 Task: Create a due date automation trigger when advanced on, on the monday after a card is due add content with a description not containing resume at 11:00 AM.
Action: Mouse moved to (1132, 338)
Screenshot: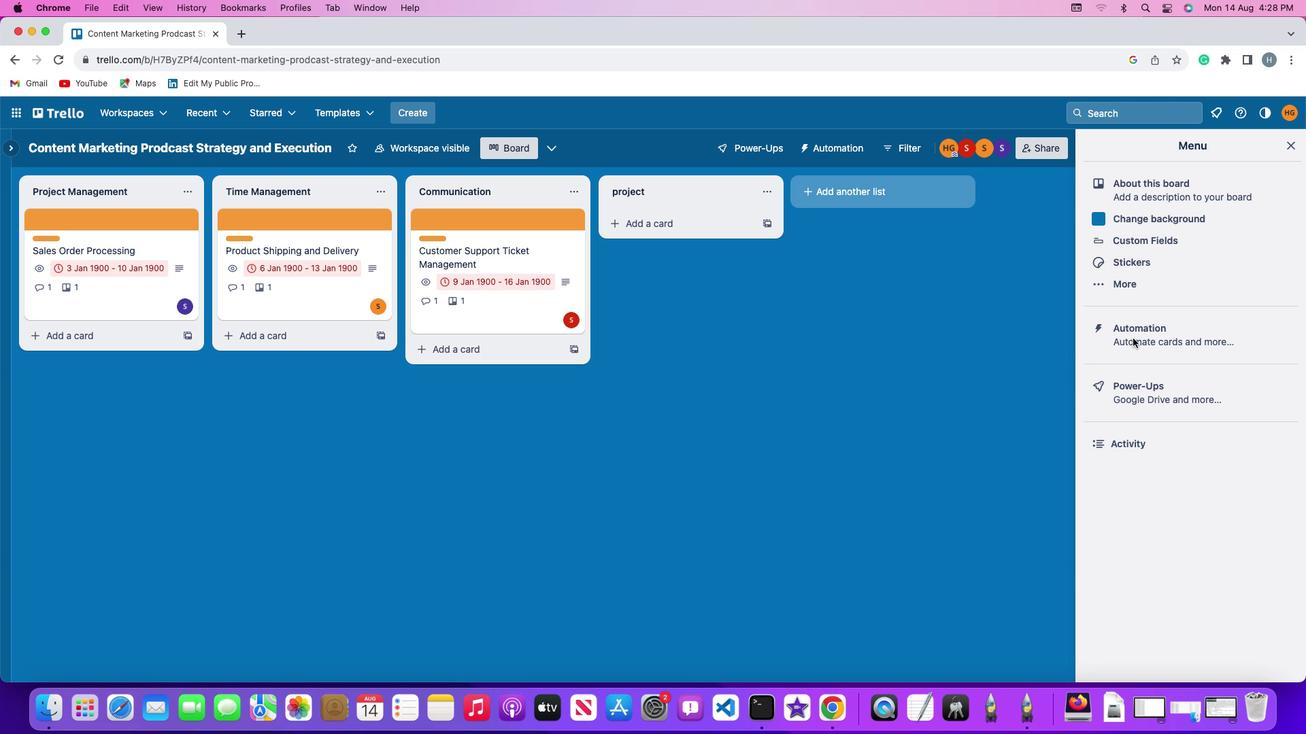 
Action: Mouse pressed left at (1132, 338)
Screenshot: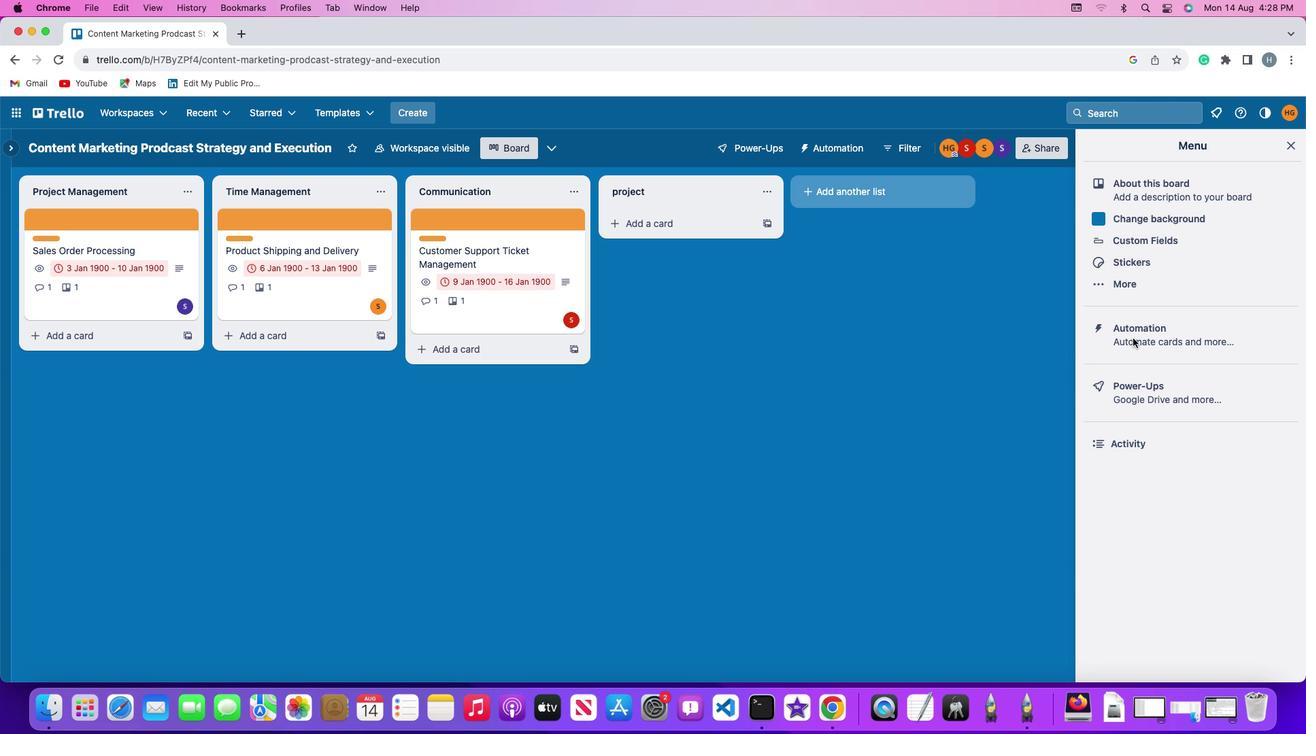 
Action: Mouse pressed left at (1132, 338)
Screenshot: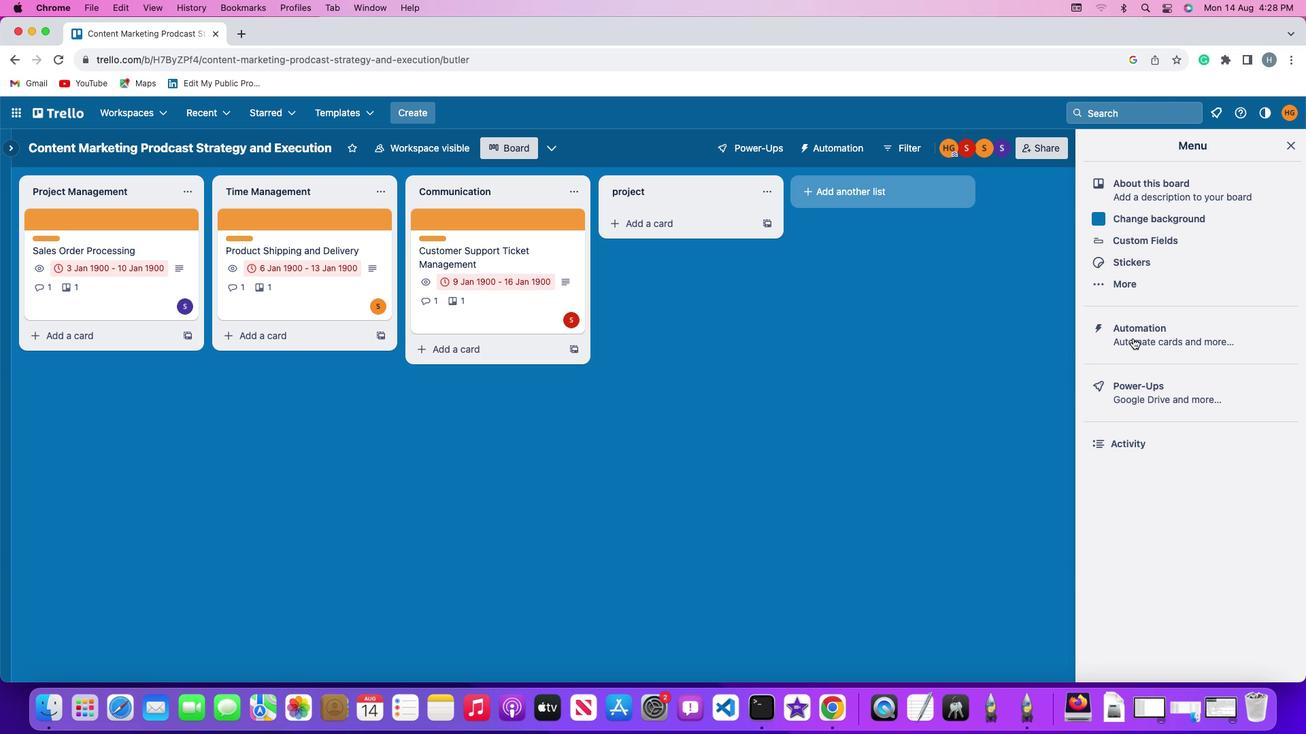 
Action: Mouse moved to (103, 320)
Screenshot: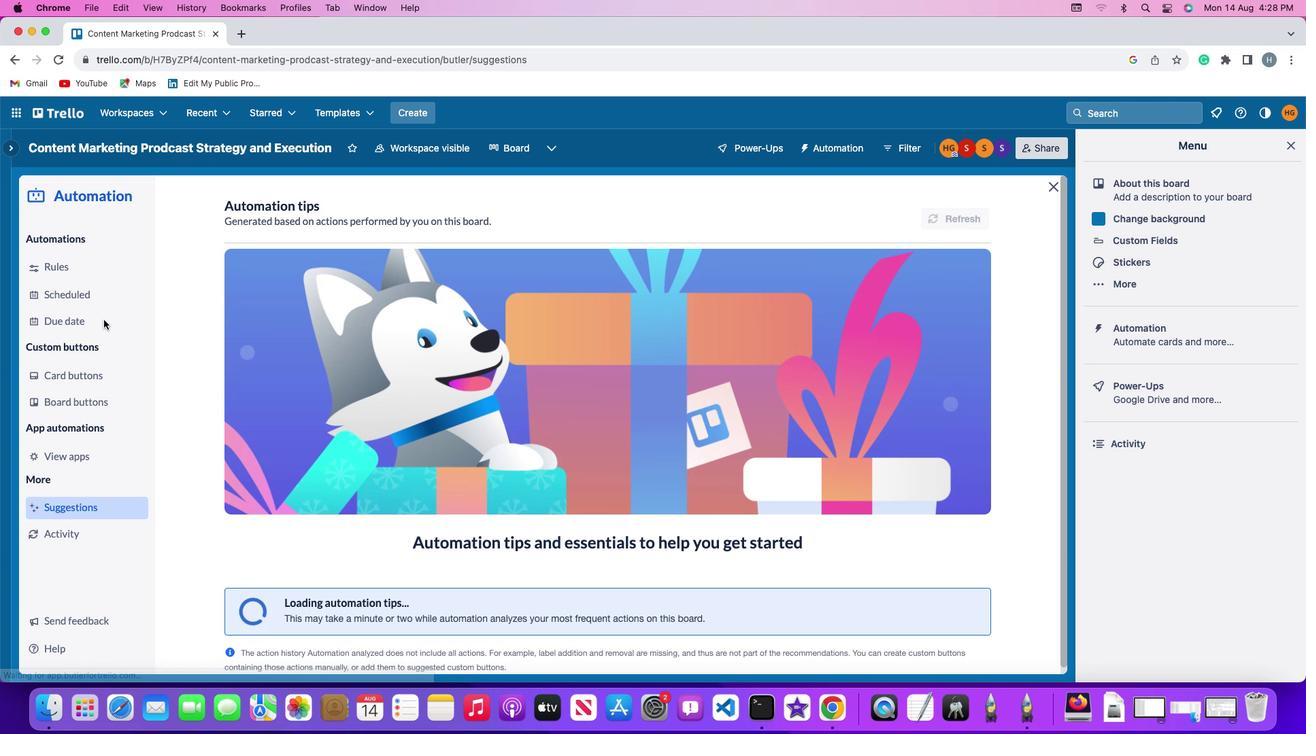 
Action: Mouse pressed left at (103, 320)
Screenshot: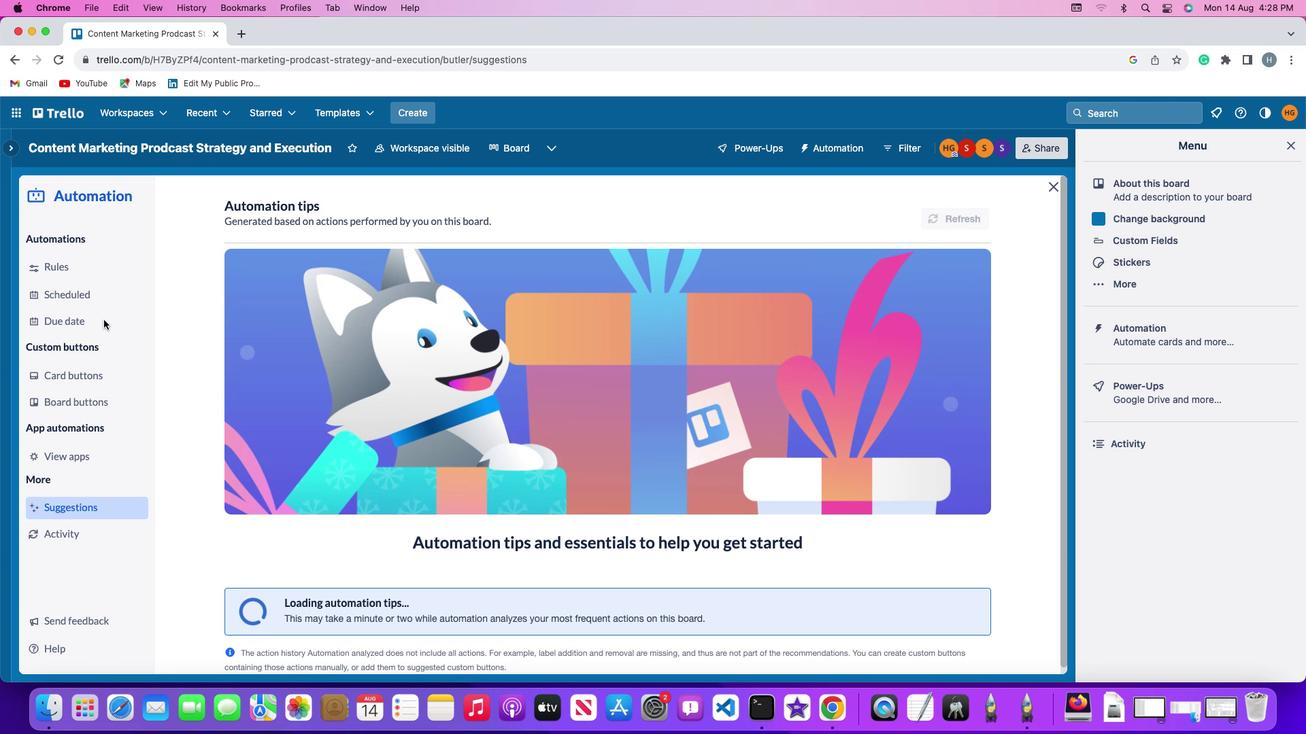 
Action: Mouse moved to (893, 208)
Screenshot: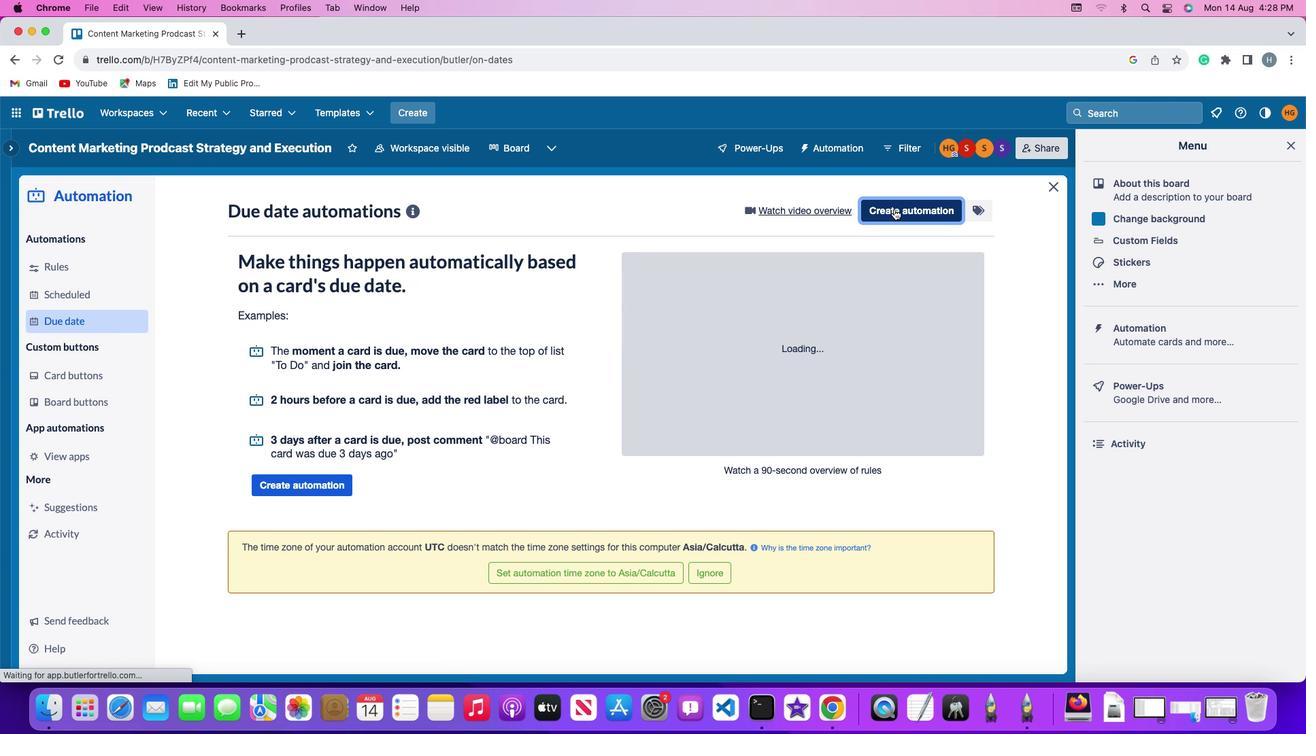 
Action: Mouse pressed left at (893, 208)
Screenshot: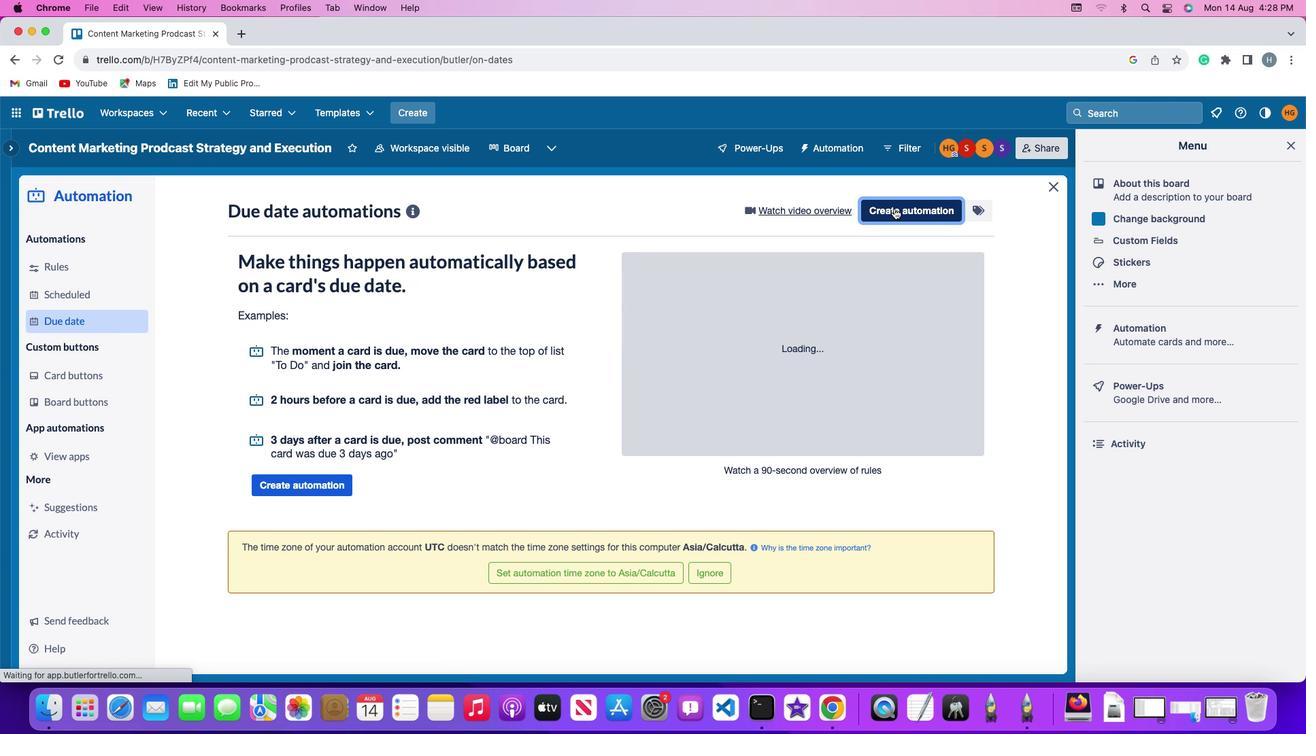 
Action: Mouse moved to (419, 345)
Screenshot: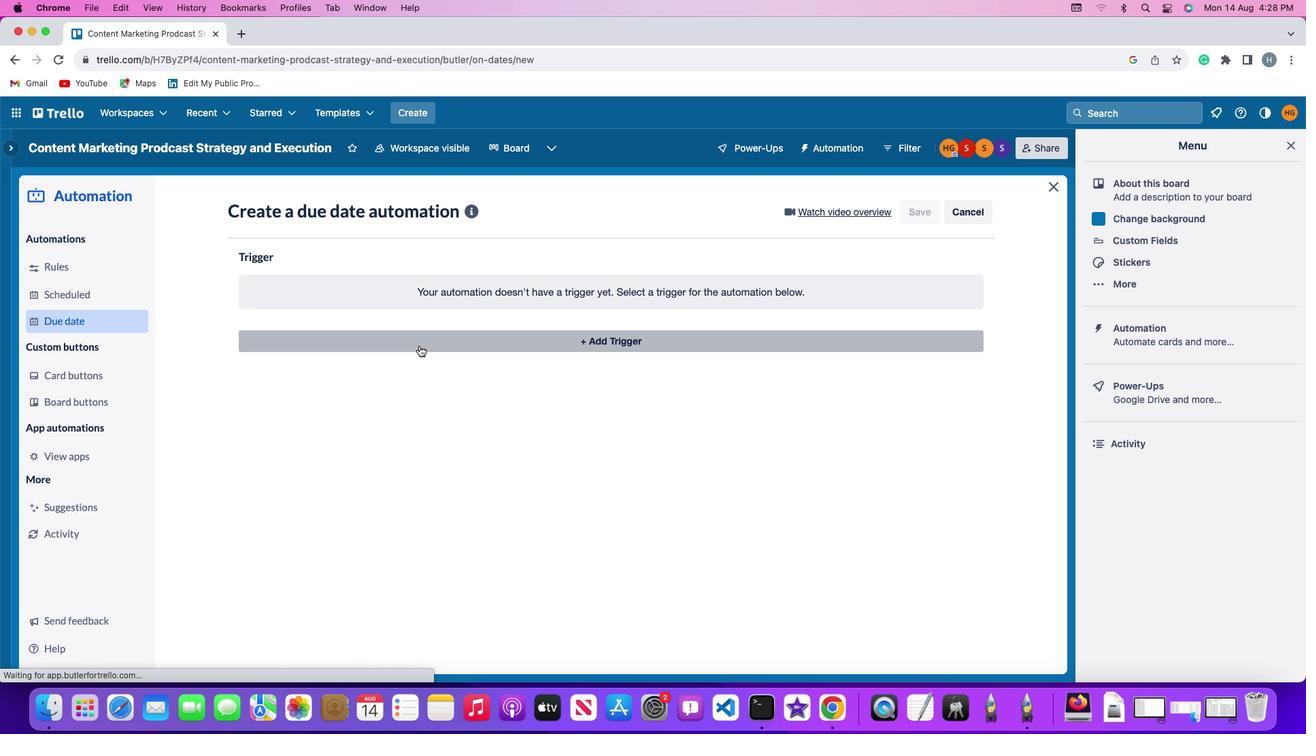
Action: Mouse pressed left at (419, 345)
Screenshot: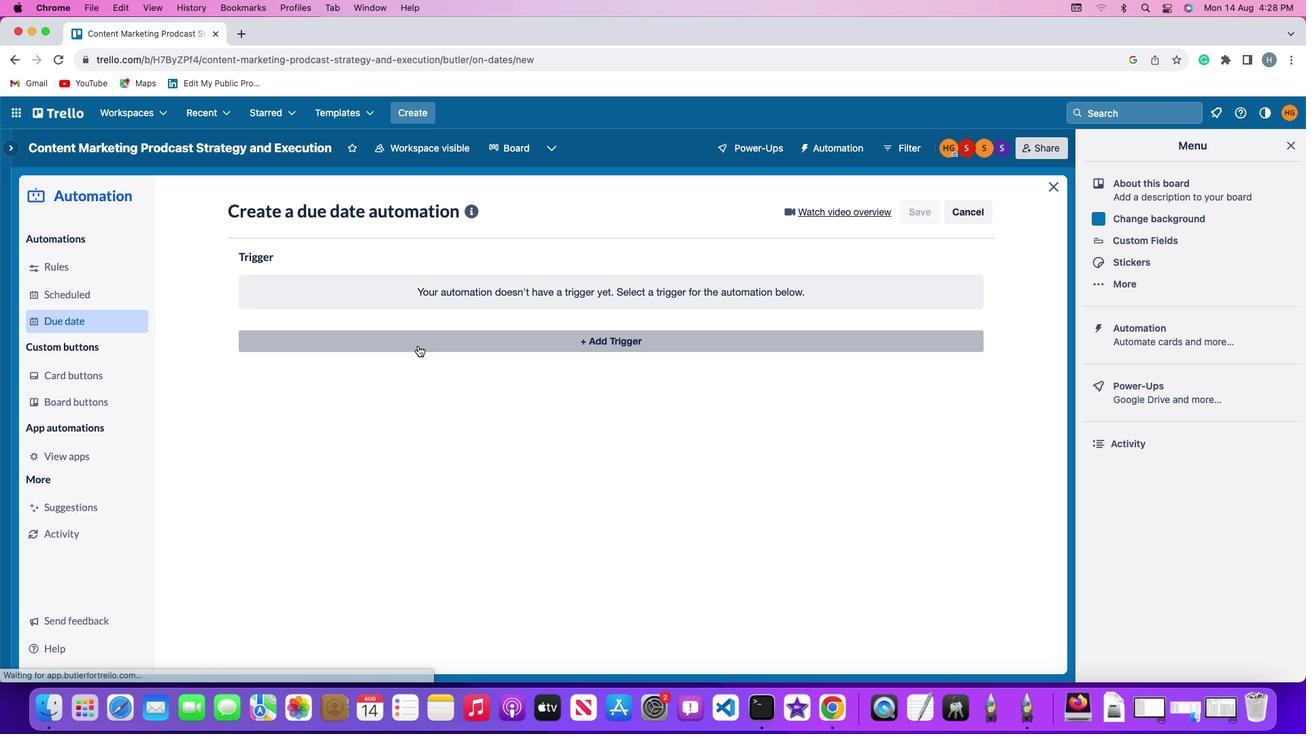 
Action: Mouse moved to (295, 603)
Screenshot: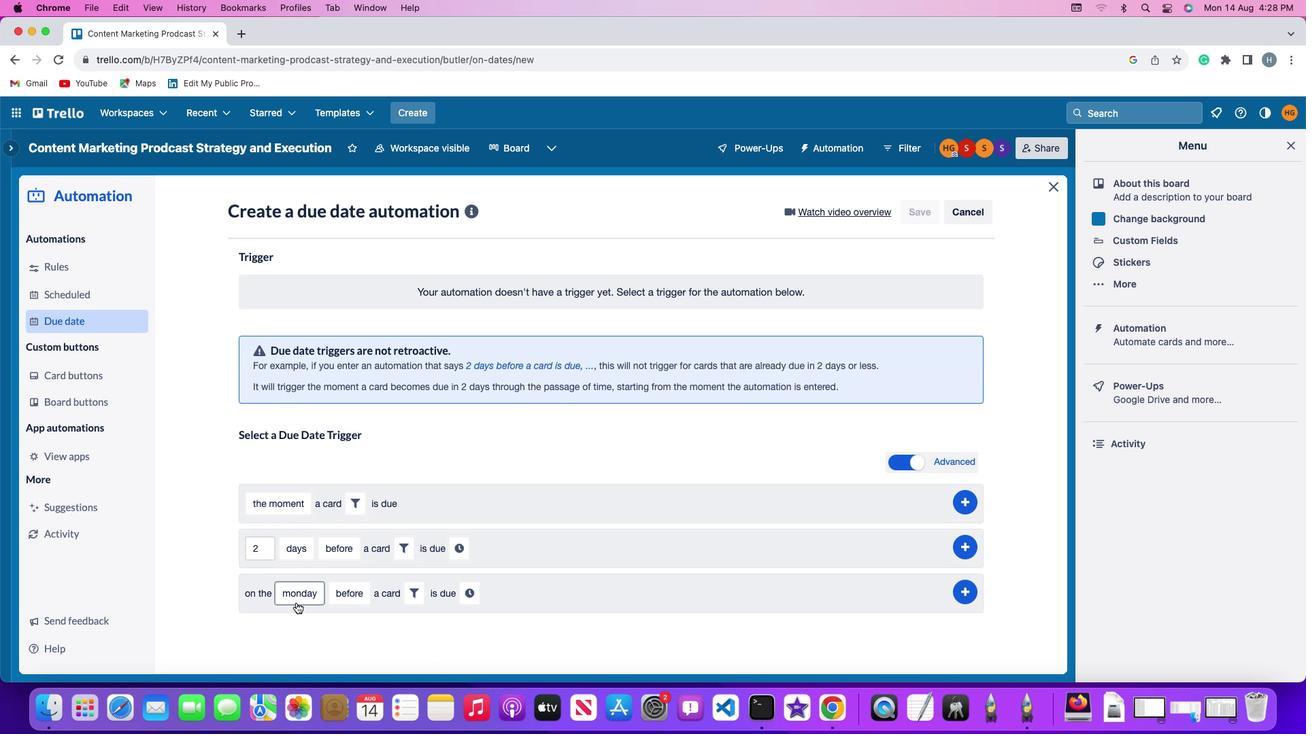 
Action: Mouse pressed left at (295, 603)
Screenshot: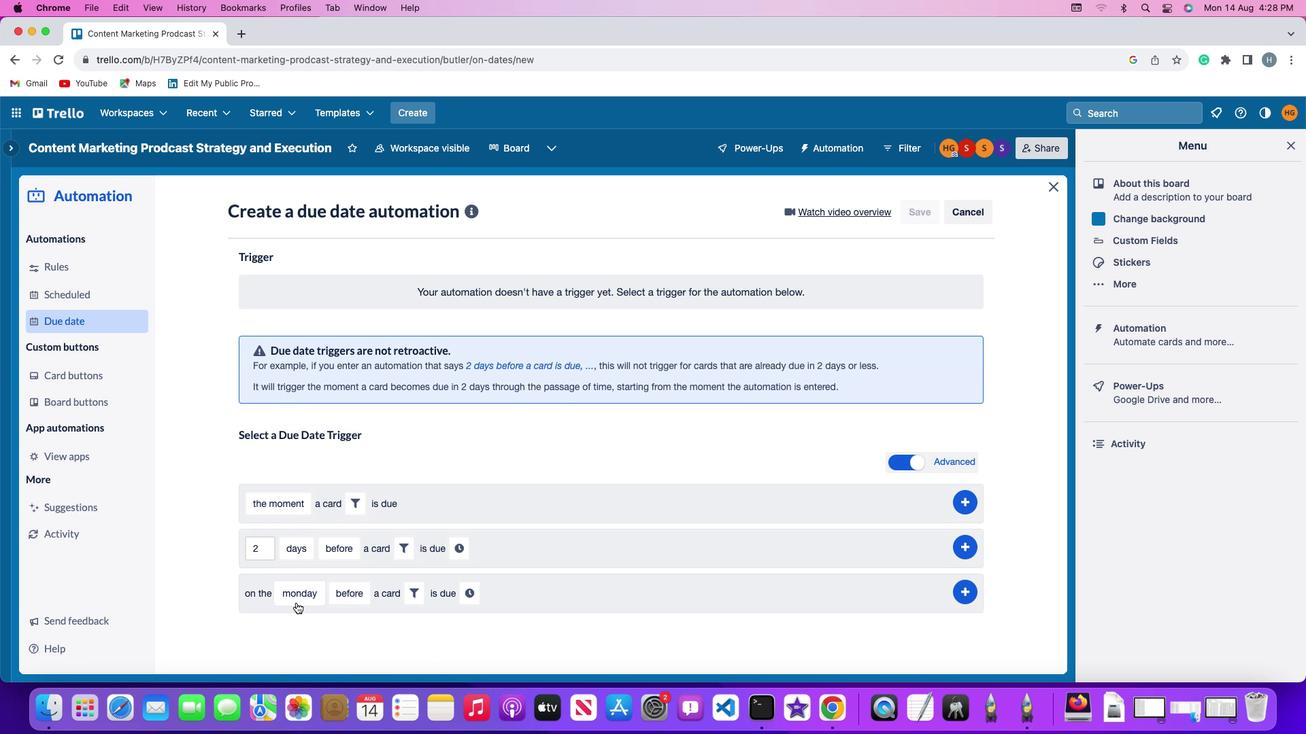 
Action: Mouse moved to (319, 404)
Screenshot: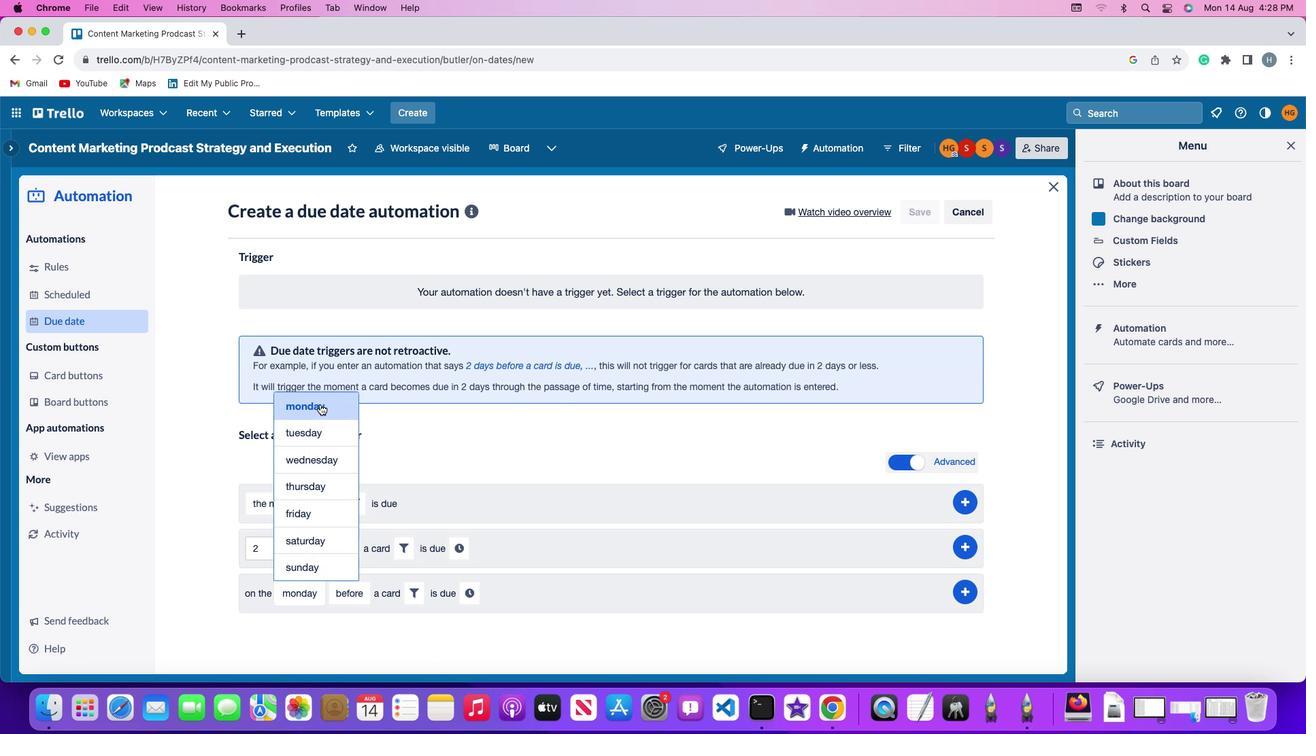 
Action: Mouse pressed left at (319, 404)
Screenshot: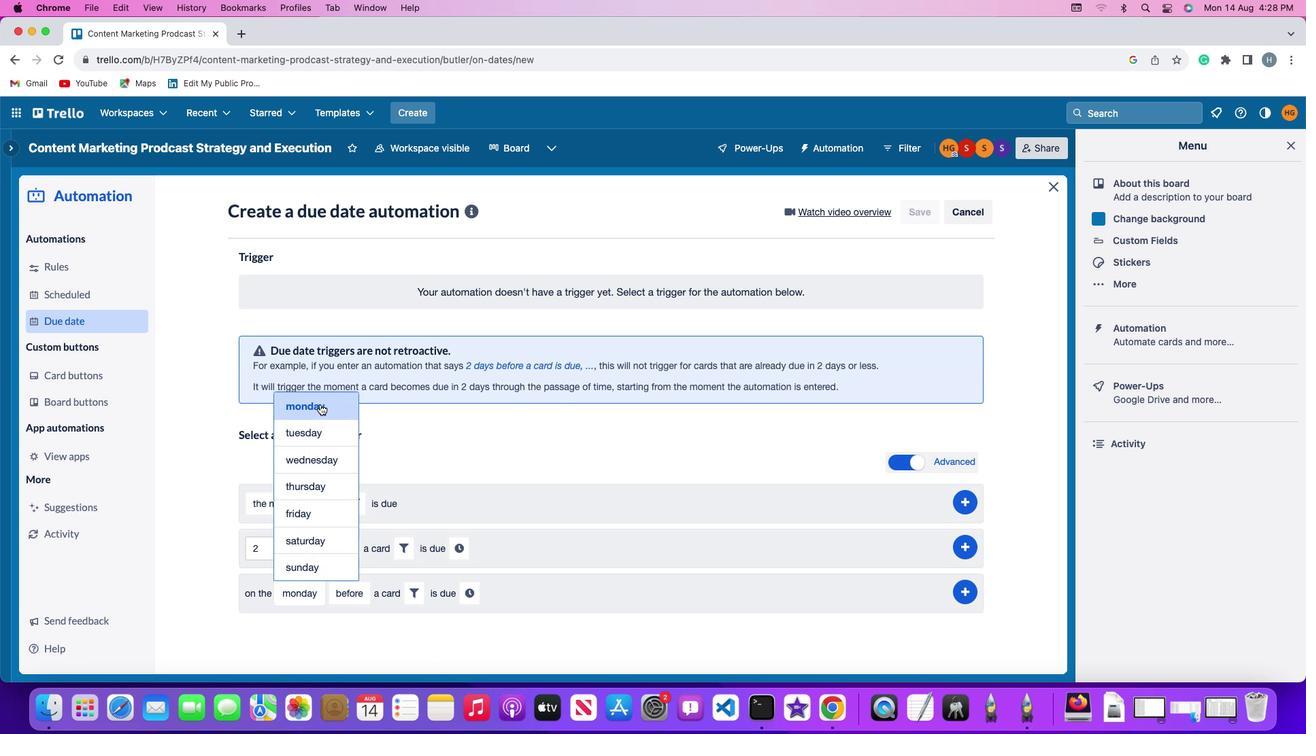 
Action: Mouse moved to (340, 586)
Screenshot: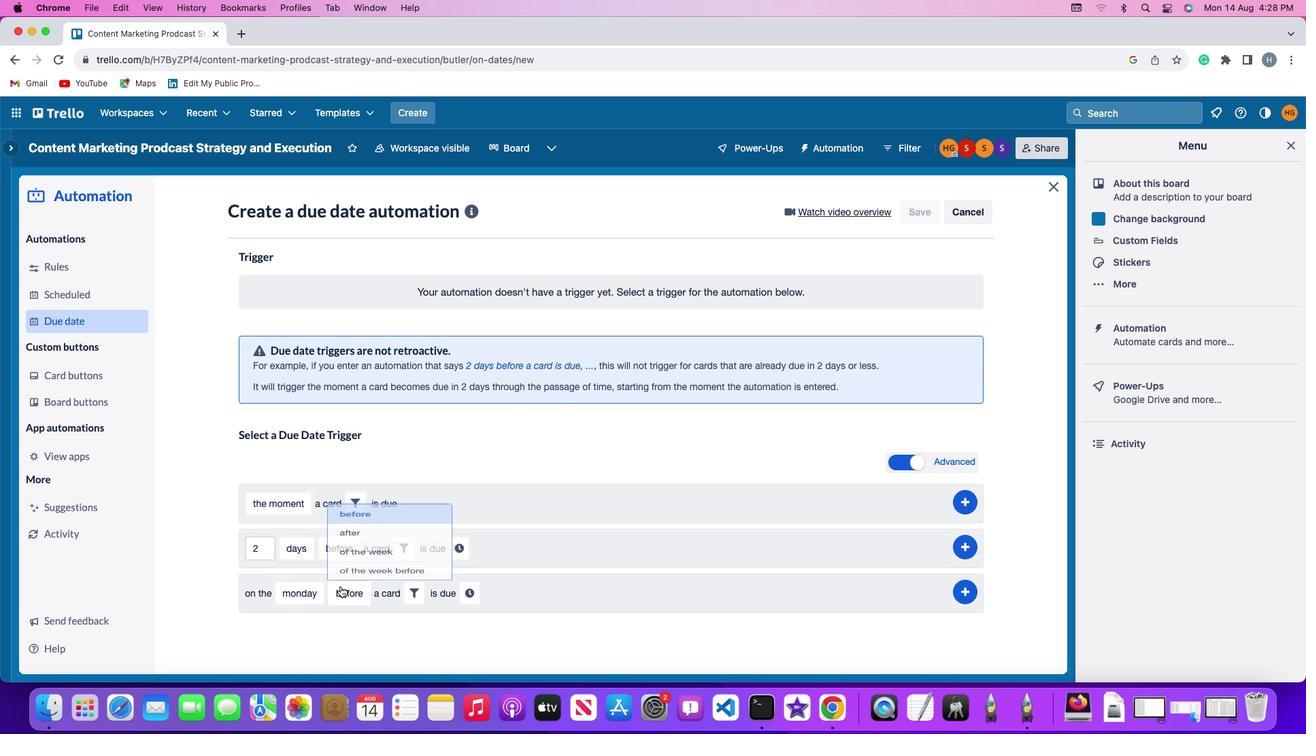 
Action: Mouse pressed left at (340, 586)
Screenshot: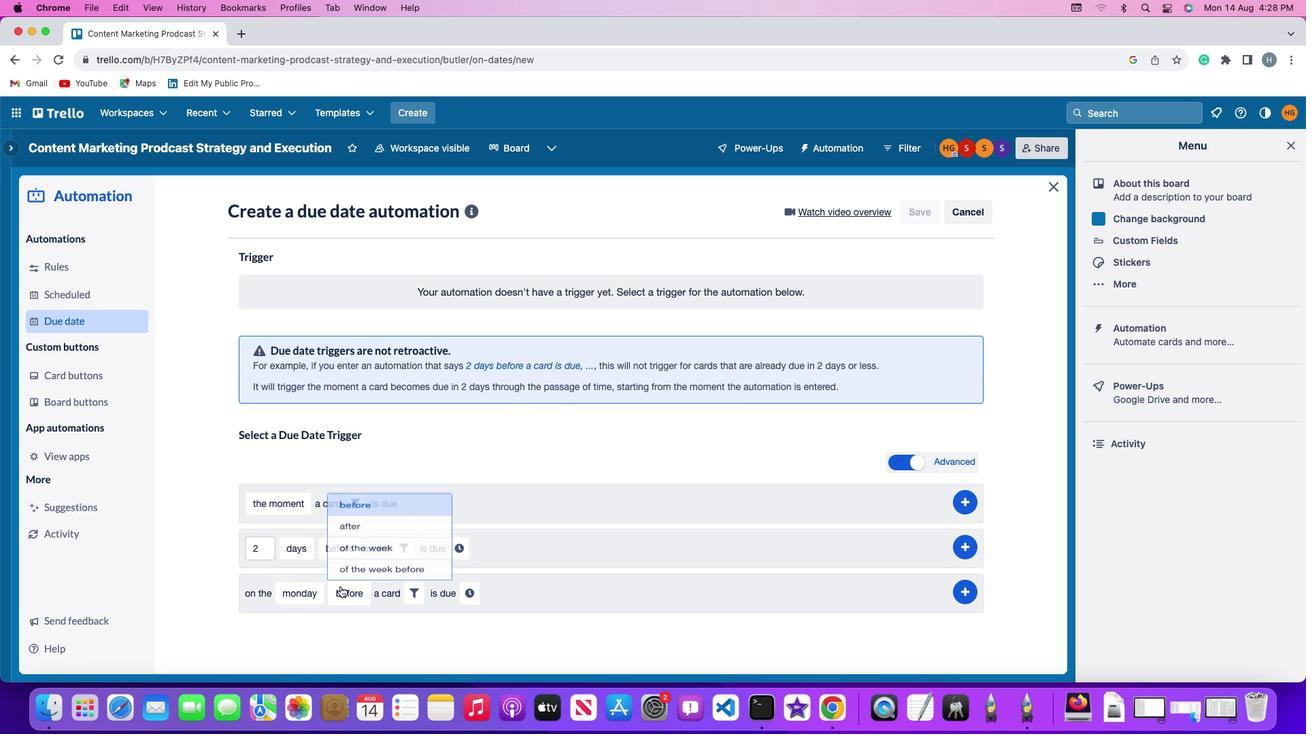 
Action: Mouse moved to (365, 513)
Screenshot: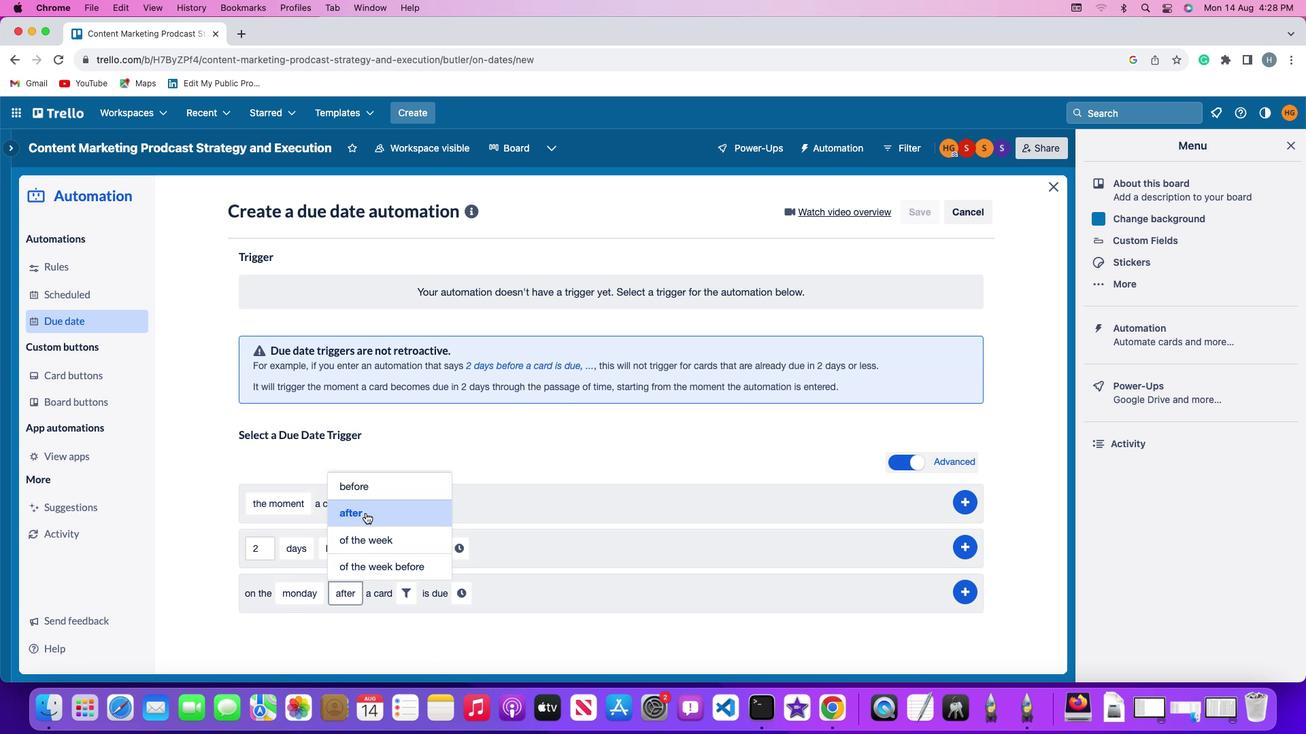 
Action: Mouse pressed left at (365, 513)
Screenshot: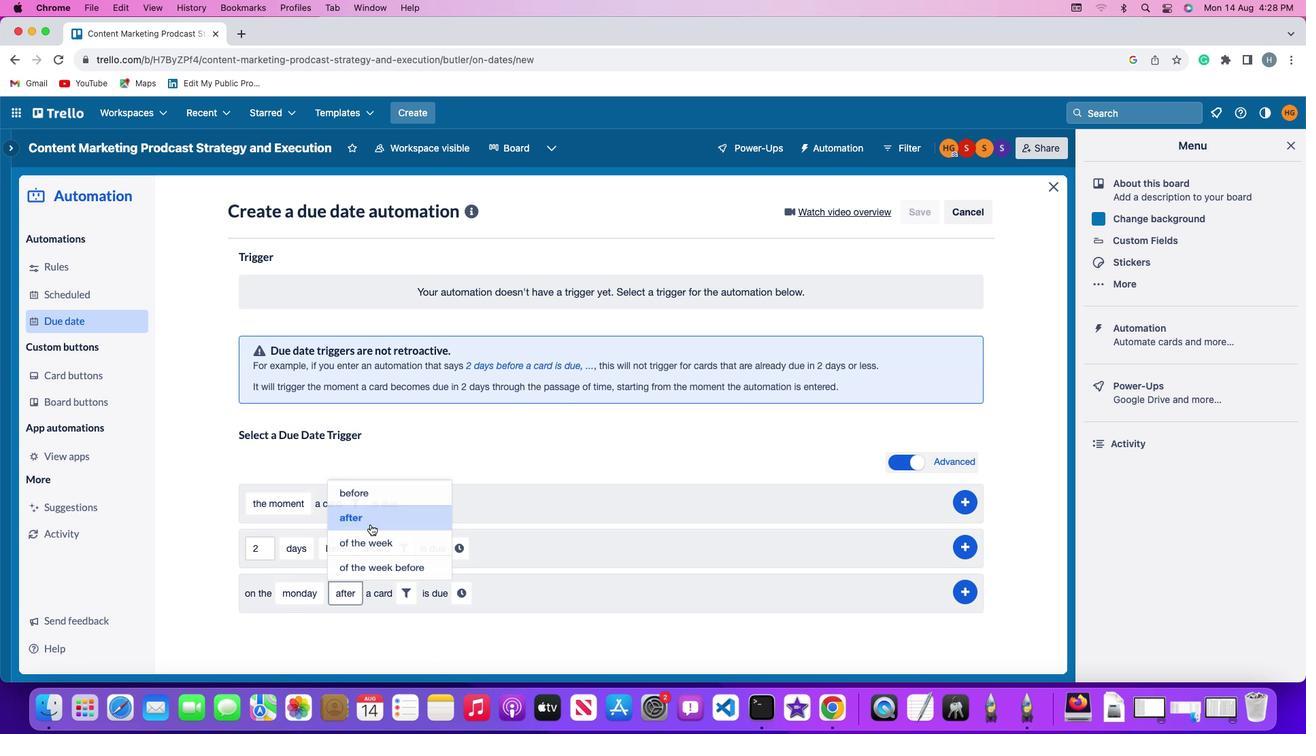 
Action: Mouse moved to (412, 589)
Screenshot: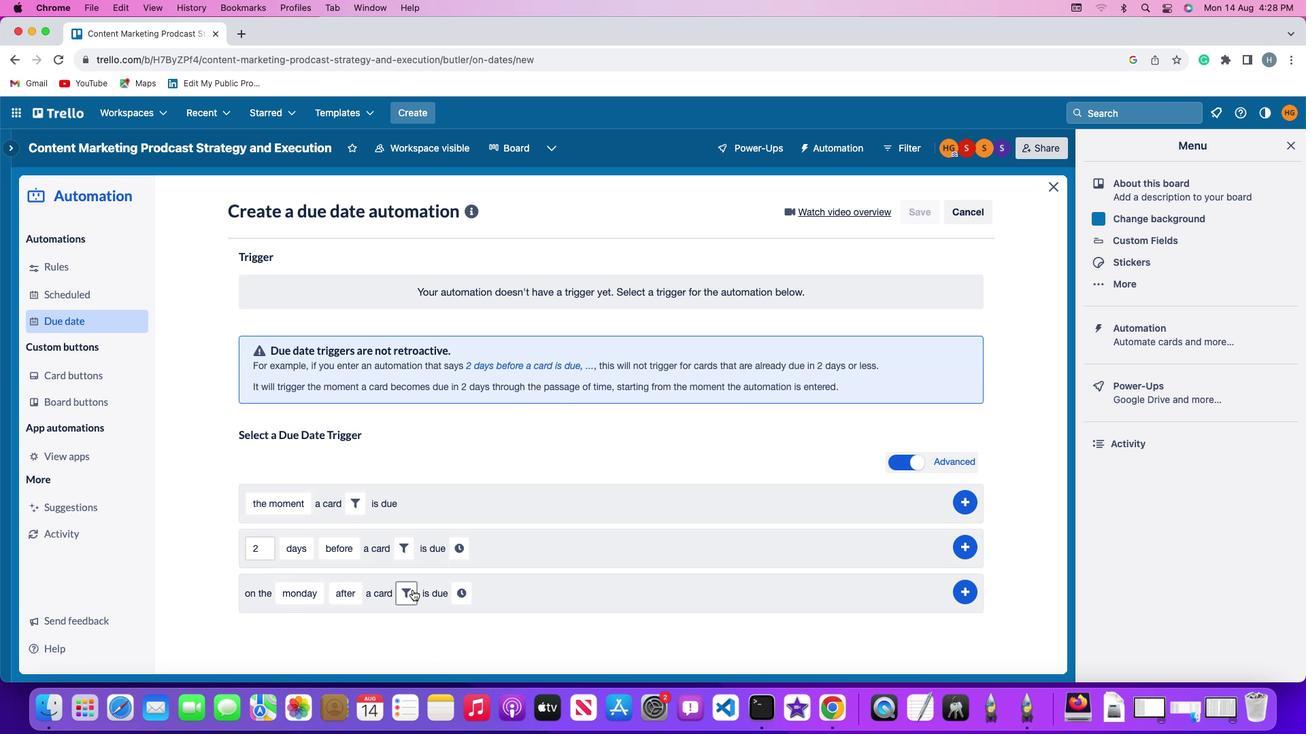 
Action: Mouse pressed left at (412, 589)
Screenshot: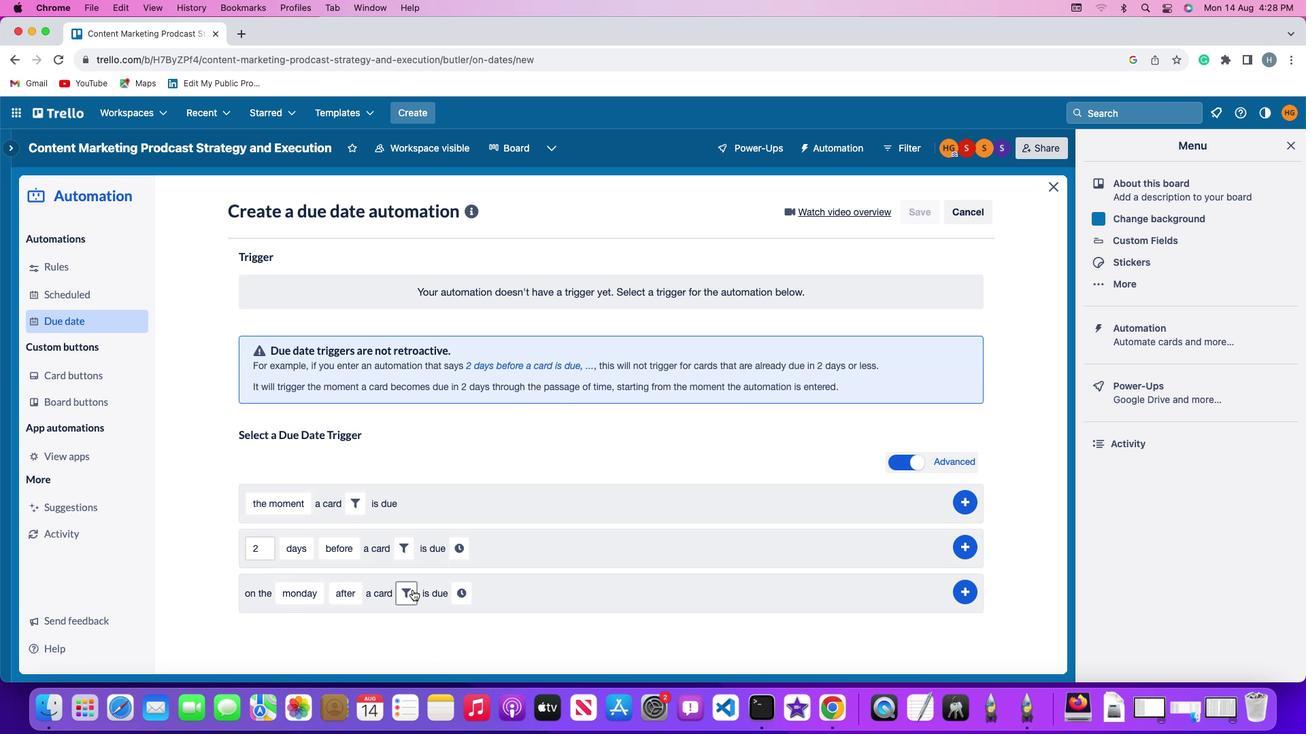 
Action: Mouse moved to (585, 638)
Screenshot: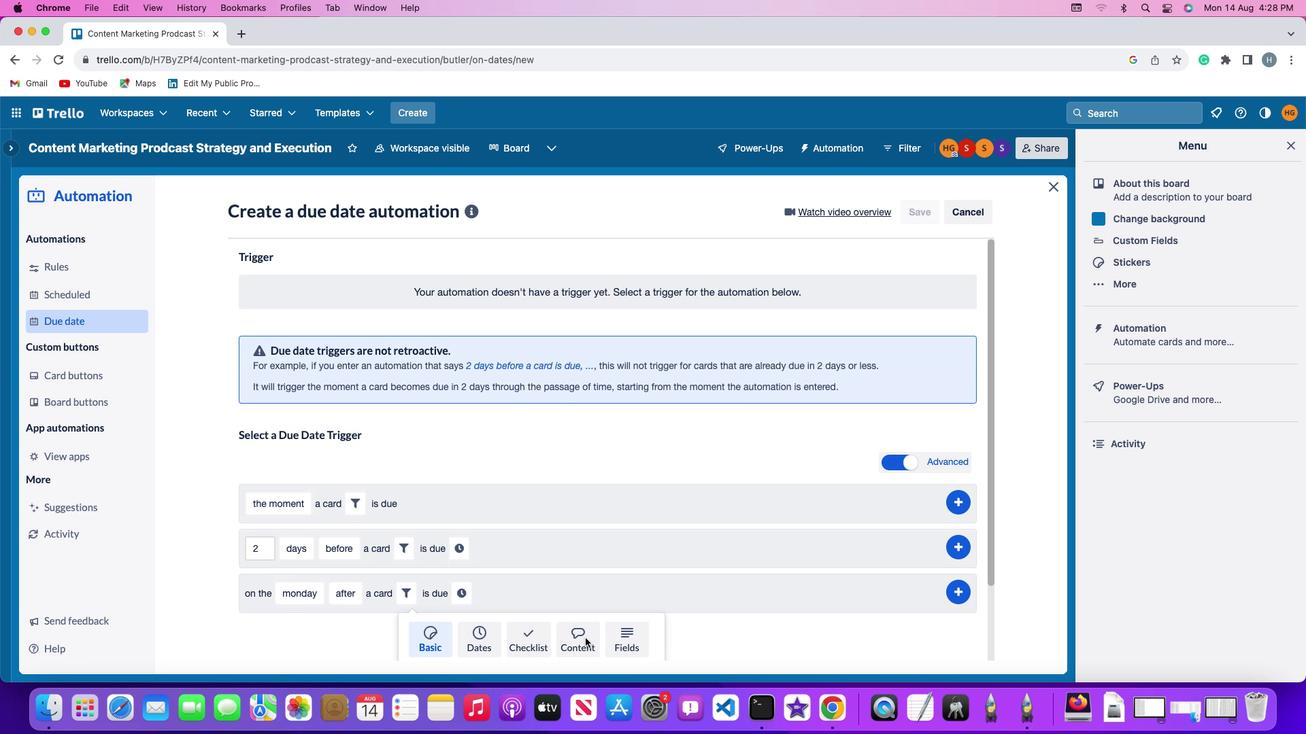 
Action: Mouse pressed left at (585, 638)
Screenshot: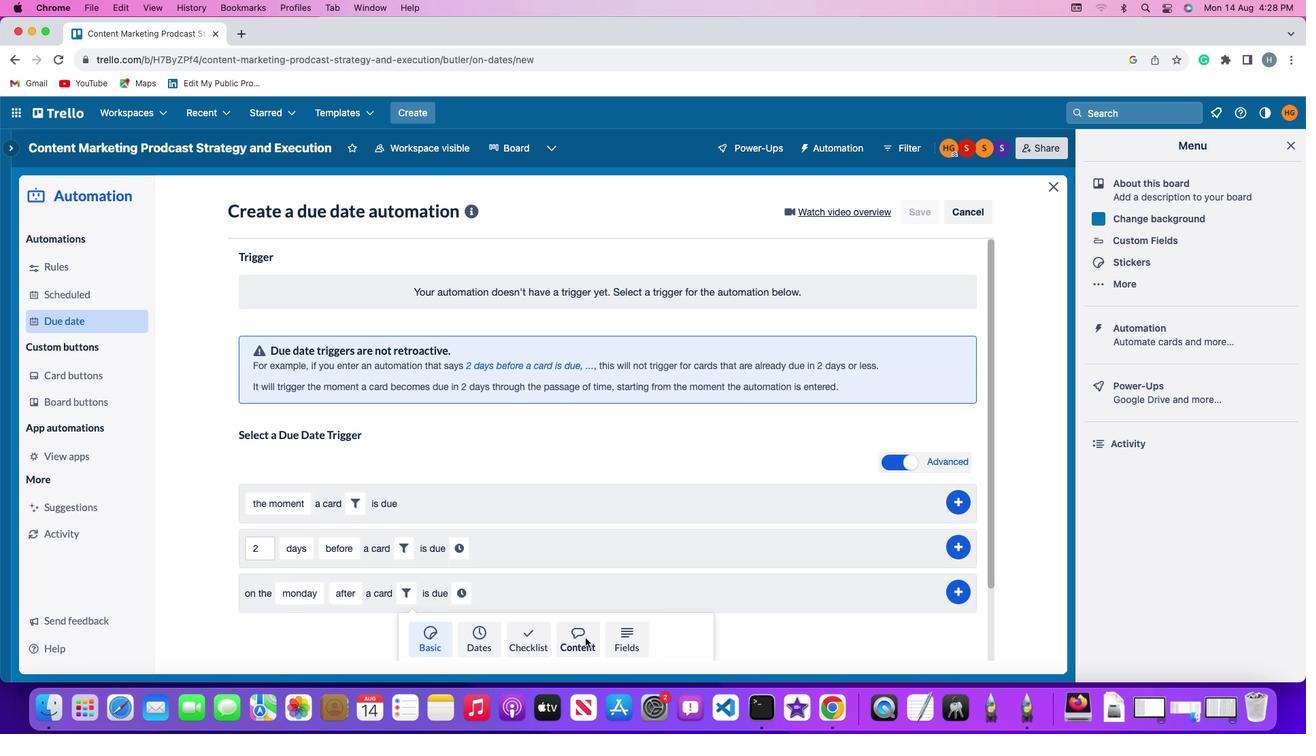 
Action: Mouse moved to (365, 644)
Screenshot: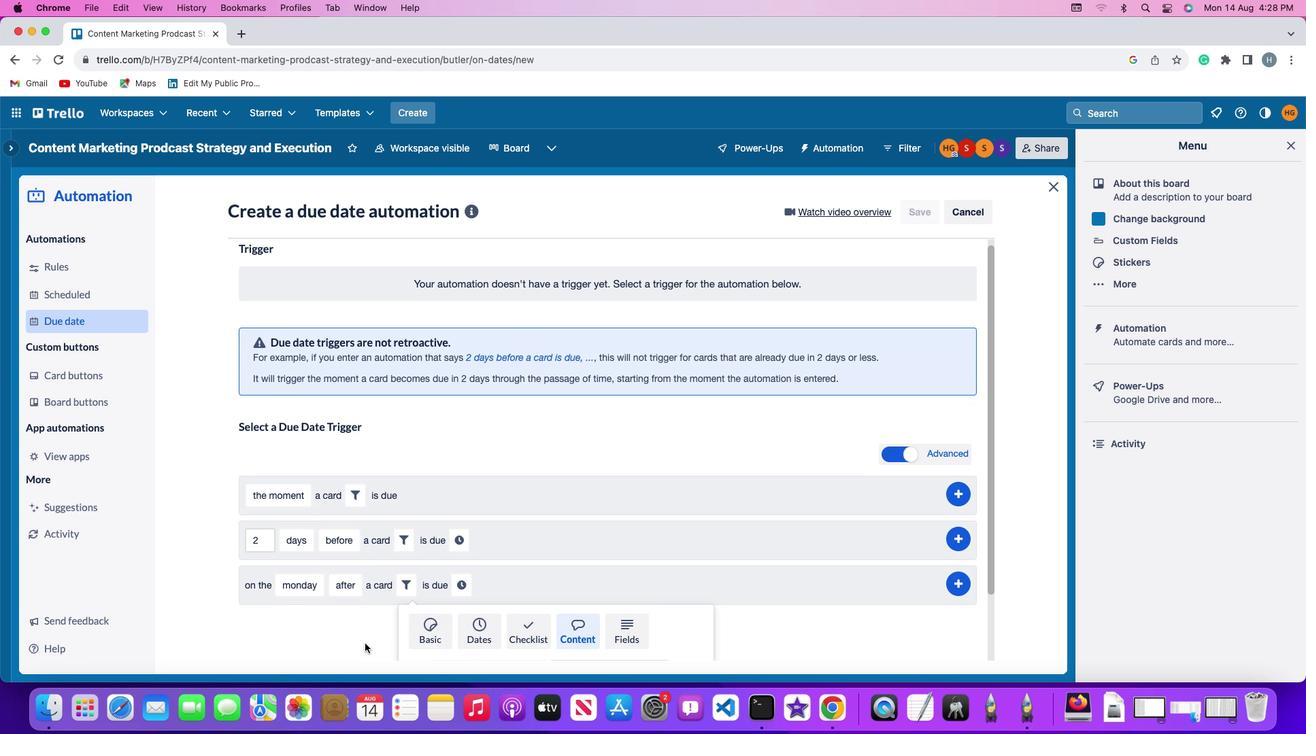 
Action: Mouse scrolled (365, 644) with delta (0, 0)
Screenshot: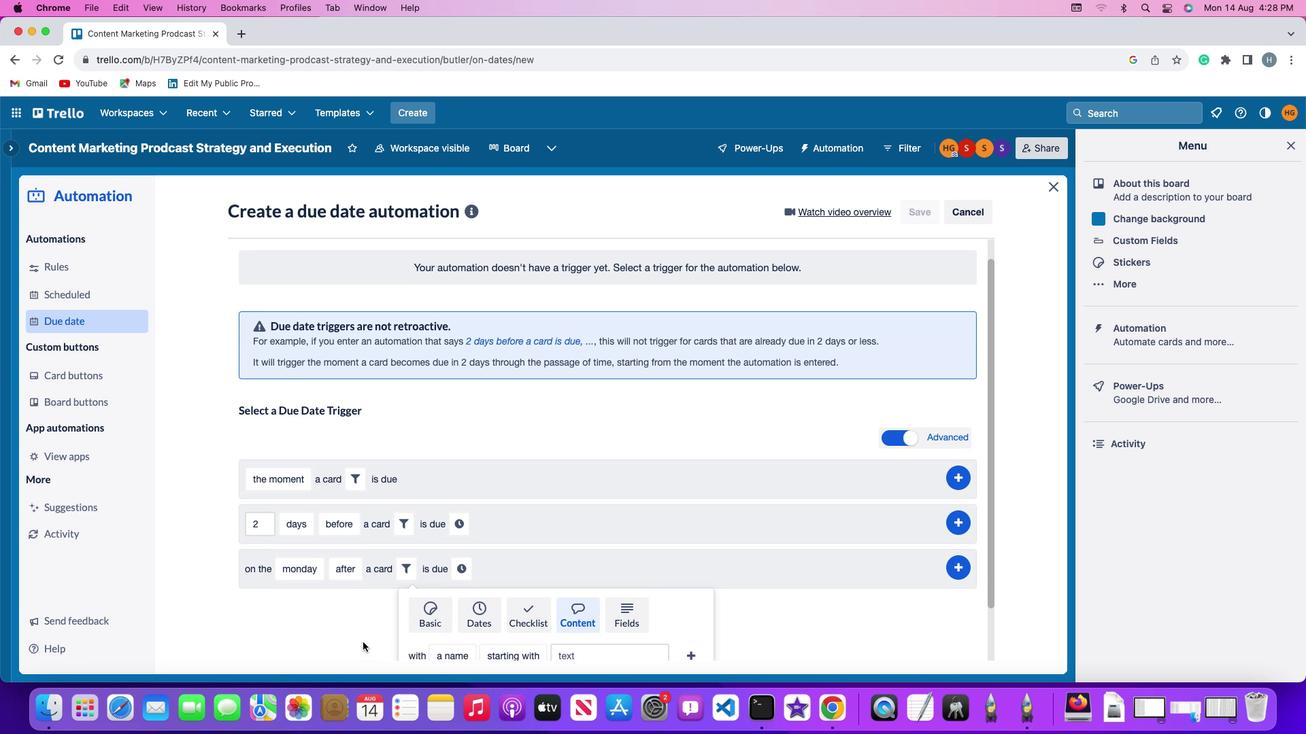 
Action: Mouse scrolled (365, 644) with delta (0, 0)
Screenshot: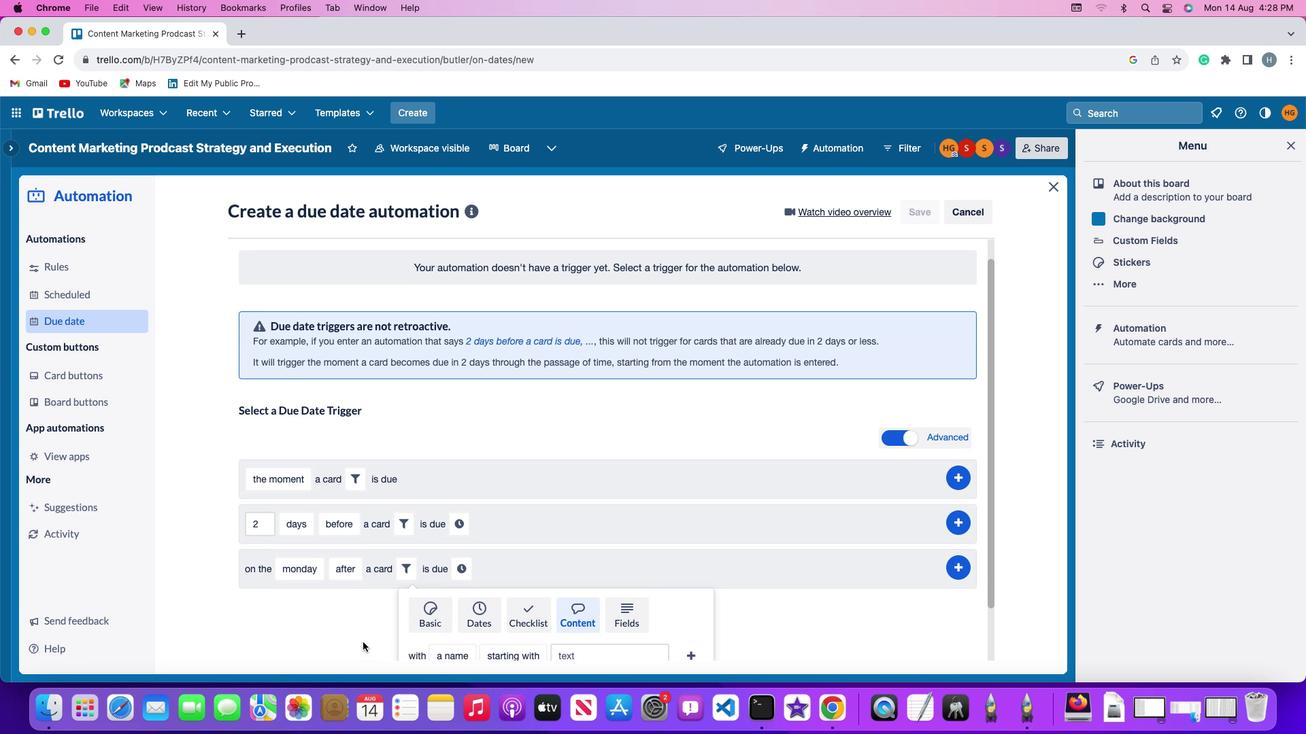 
Action: Mouse scrolled (365, 644) with delta (0, -2)
Screenshot: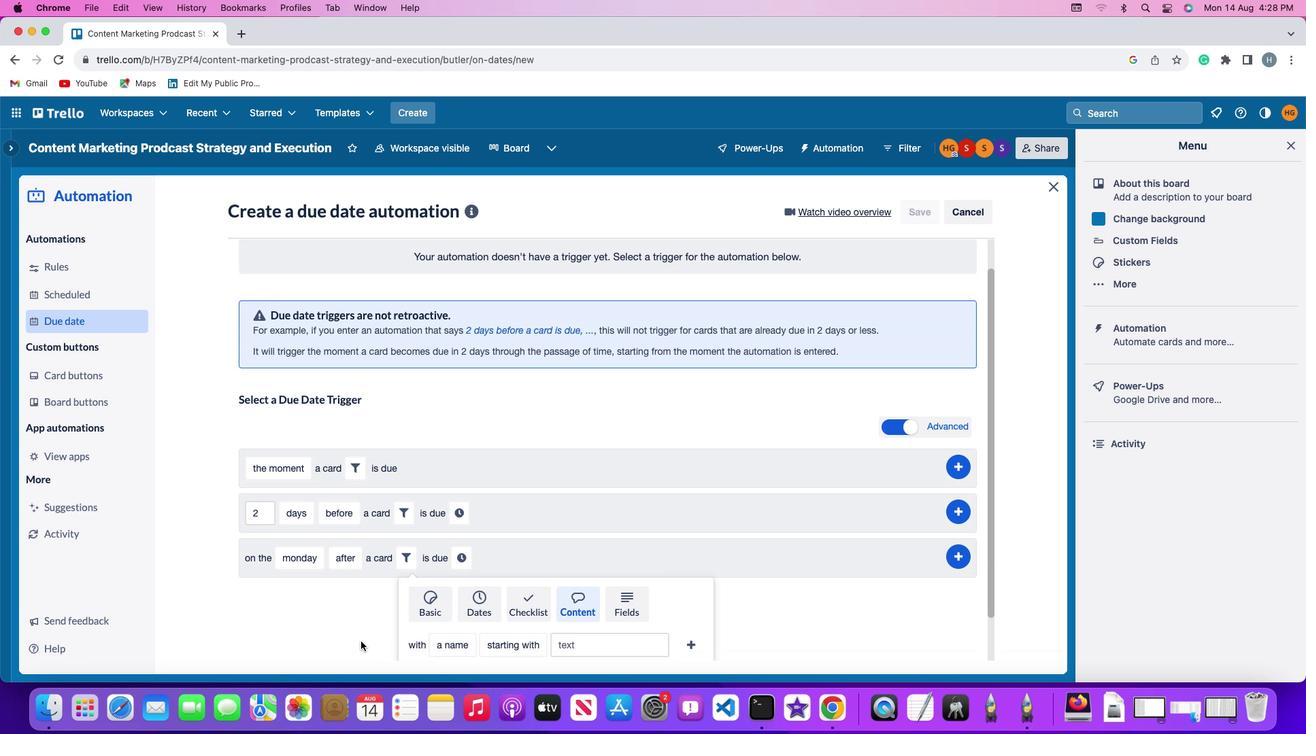 
Action: Mouse moved to (365, 644)
Screenshot: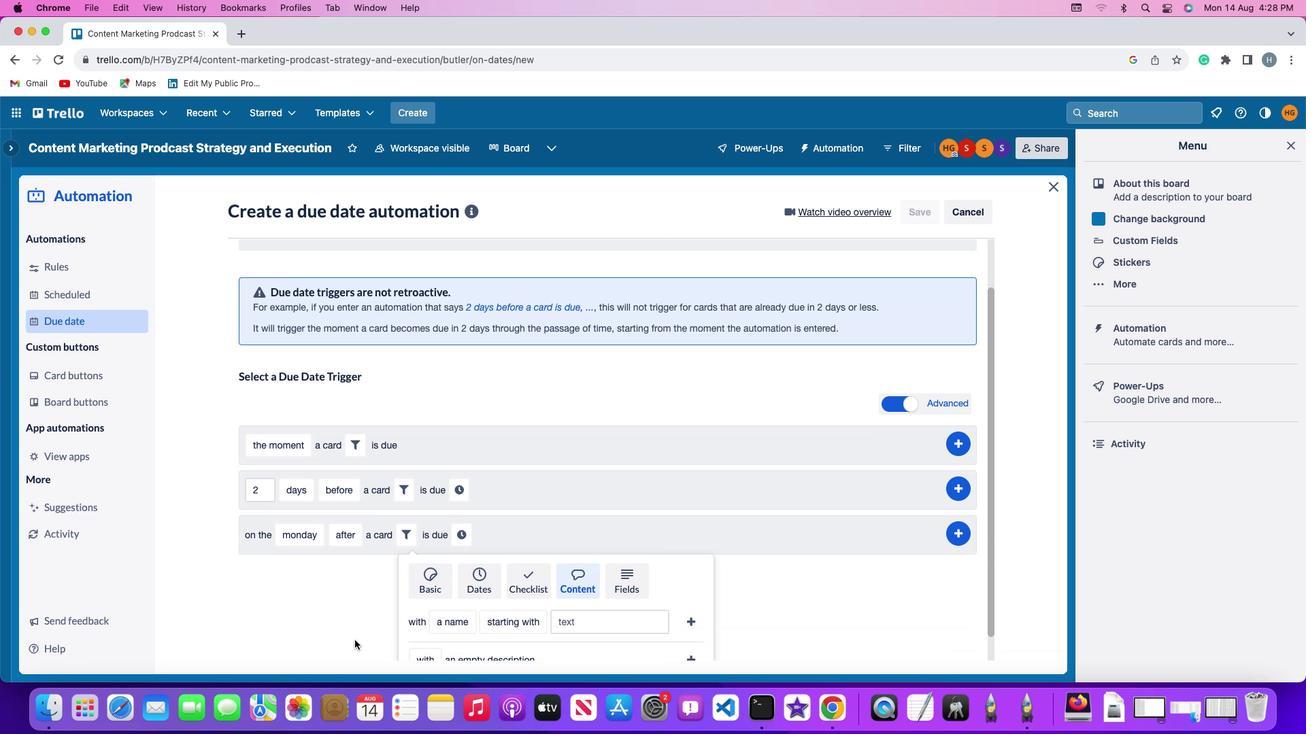 
Action: Mouse scrolled (365, 644) with delta (0, -3)
Screenshot: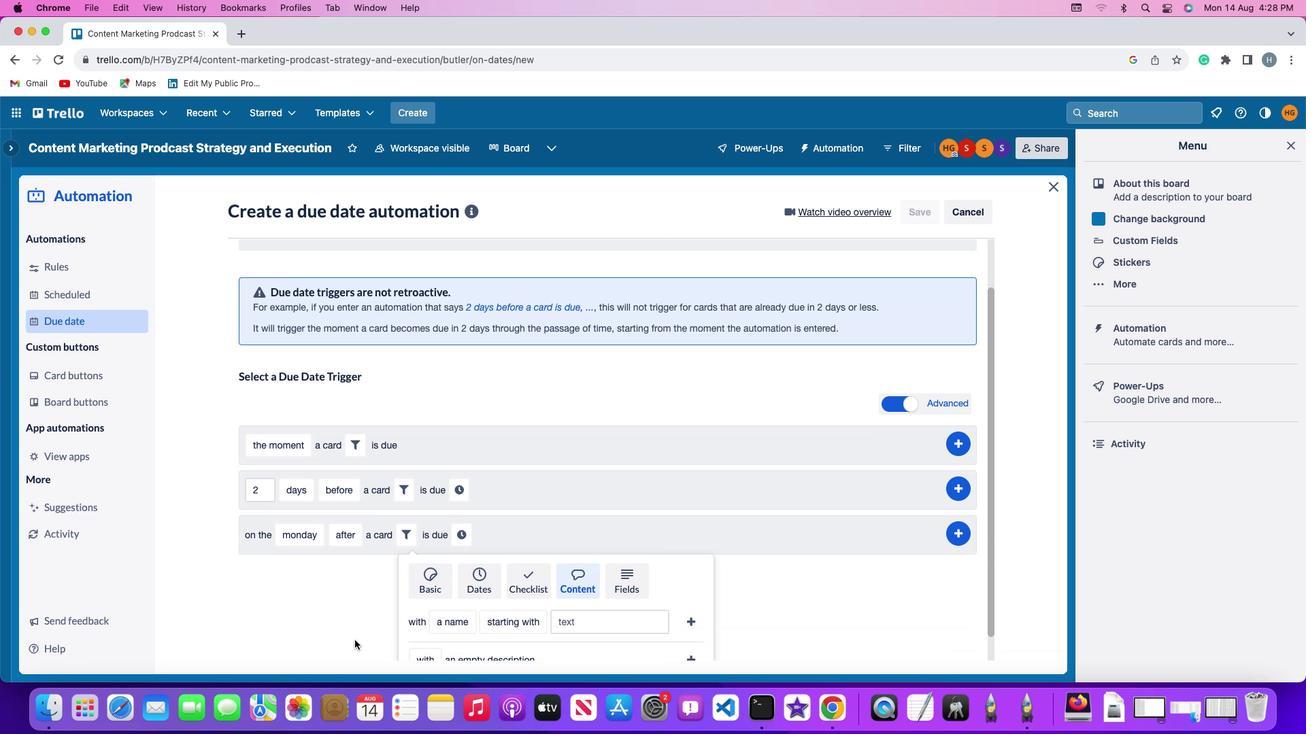 
Action: Mouse moved to (453, 597)
Screenshot: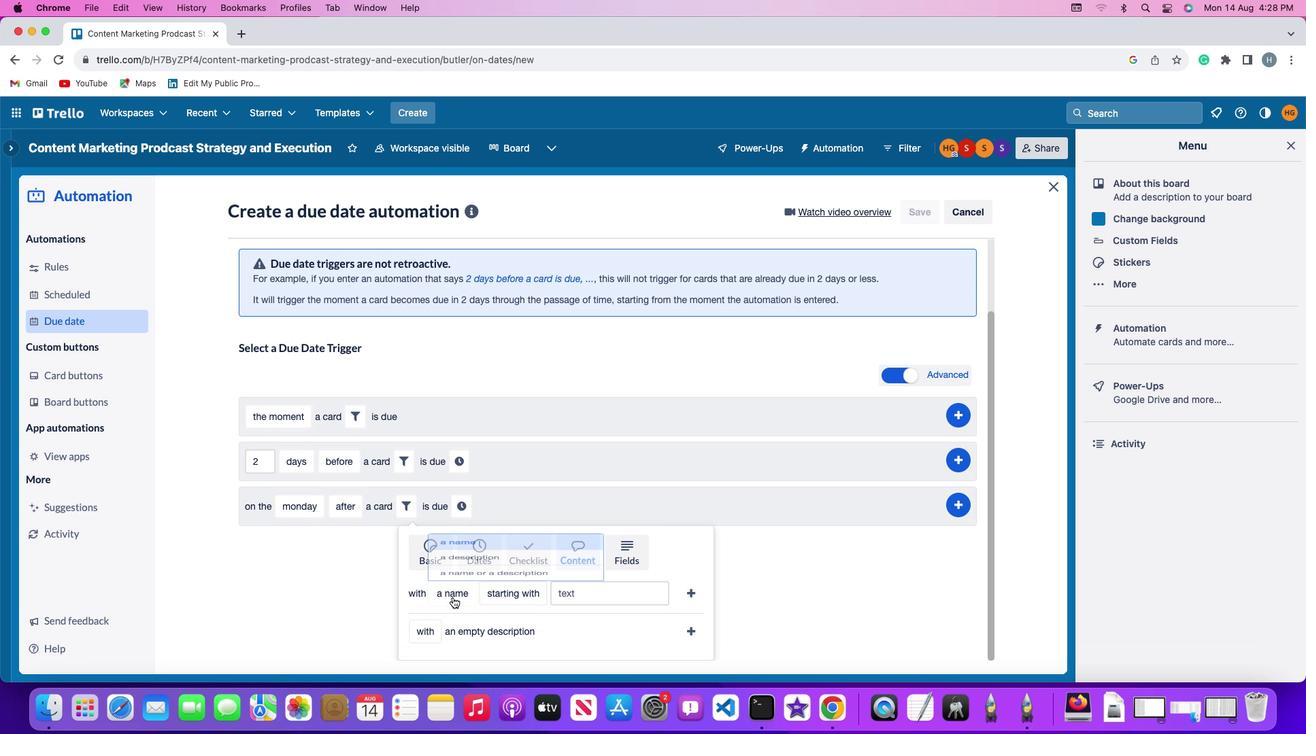 
Action: Mouse pressed left at (453, 597)
Screenshot: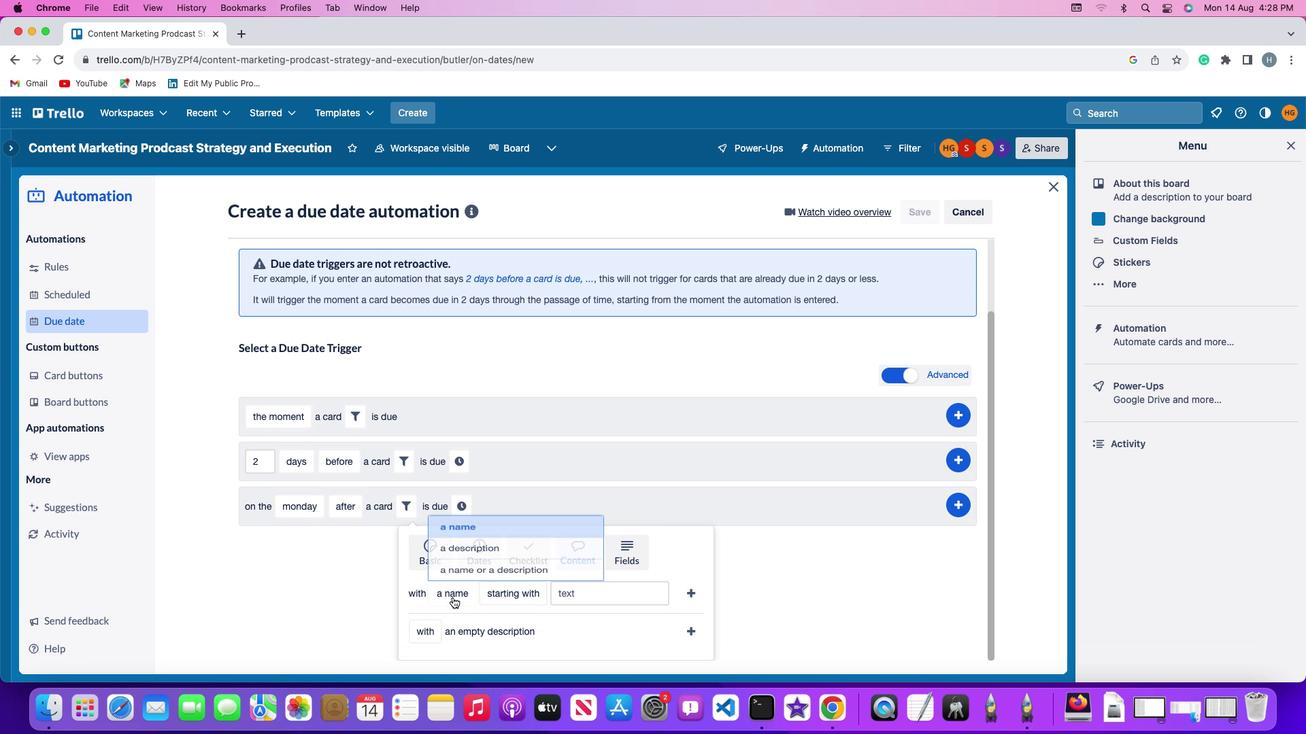
Action: Mouse moved to (467, 544)
Screenshot: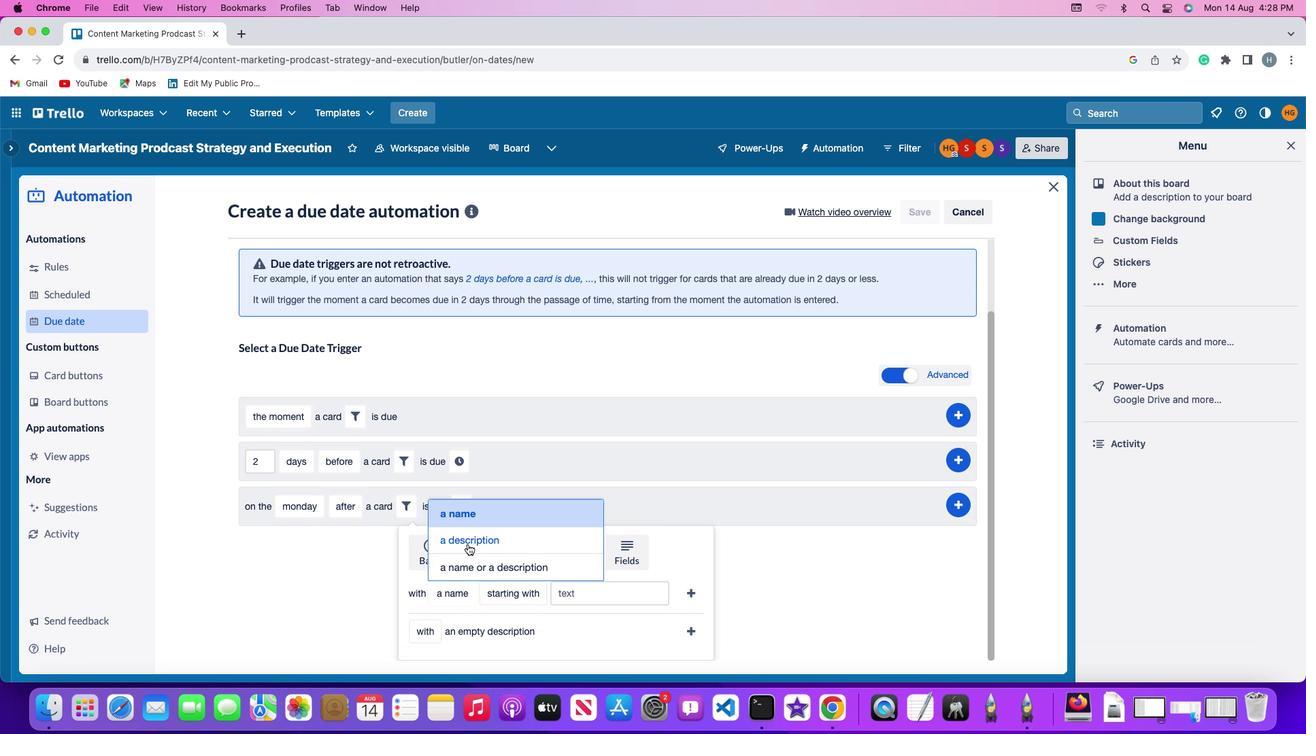 
Action: Mouse pressed left at (467, 544)
Screenshot: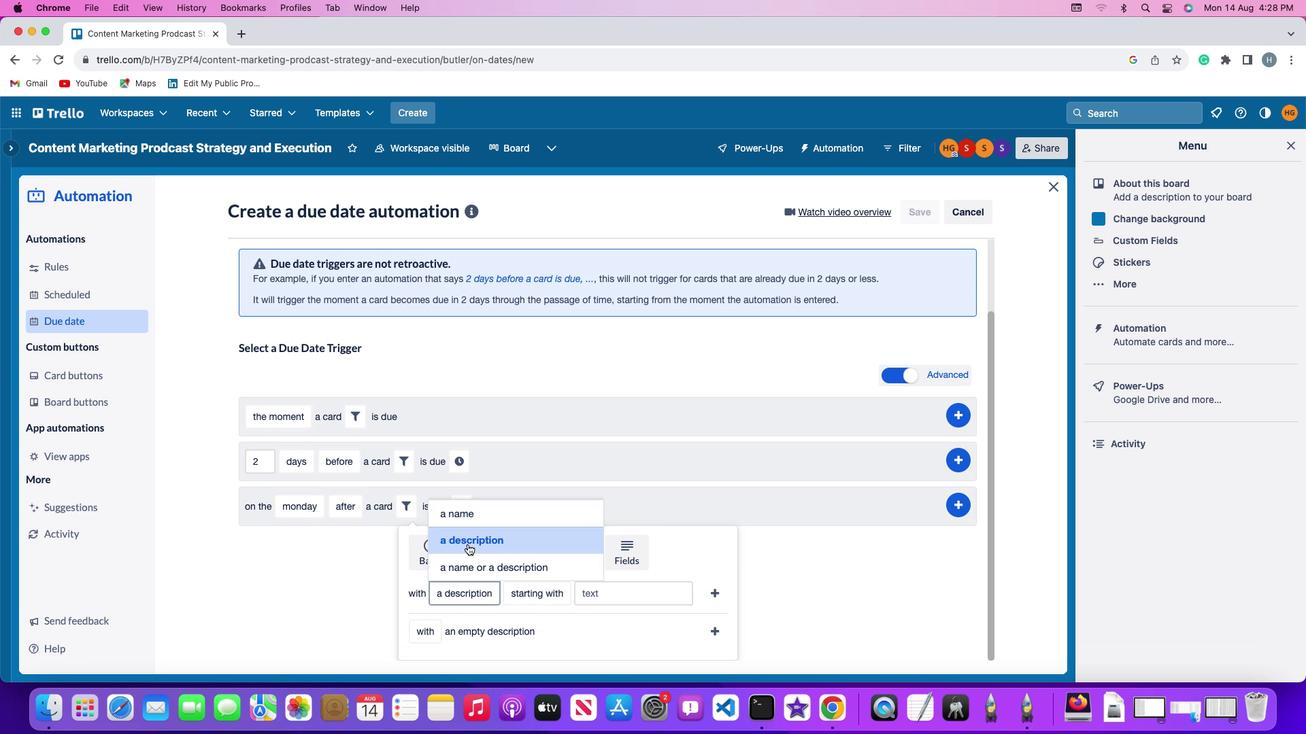 
Action: Mouse moved to (546, 598)
Screenshot: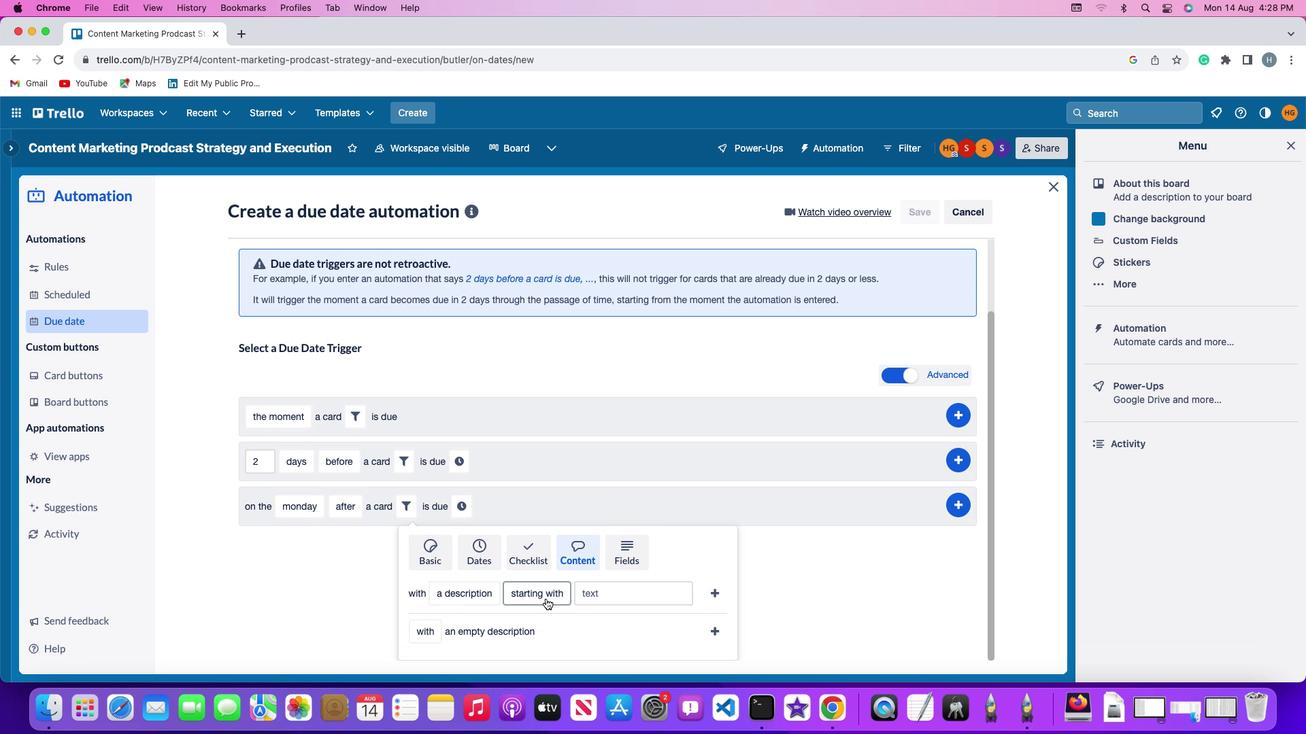 
Action: Mouse pressed left at (546, 598)
Screenshot: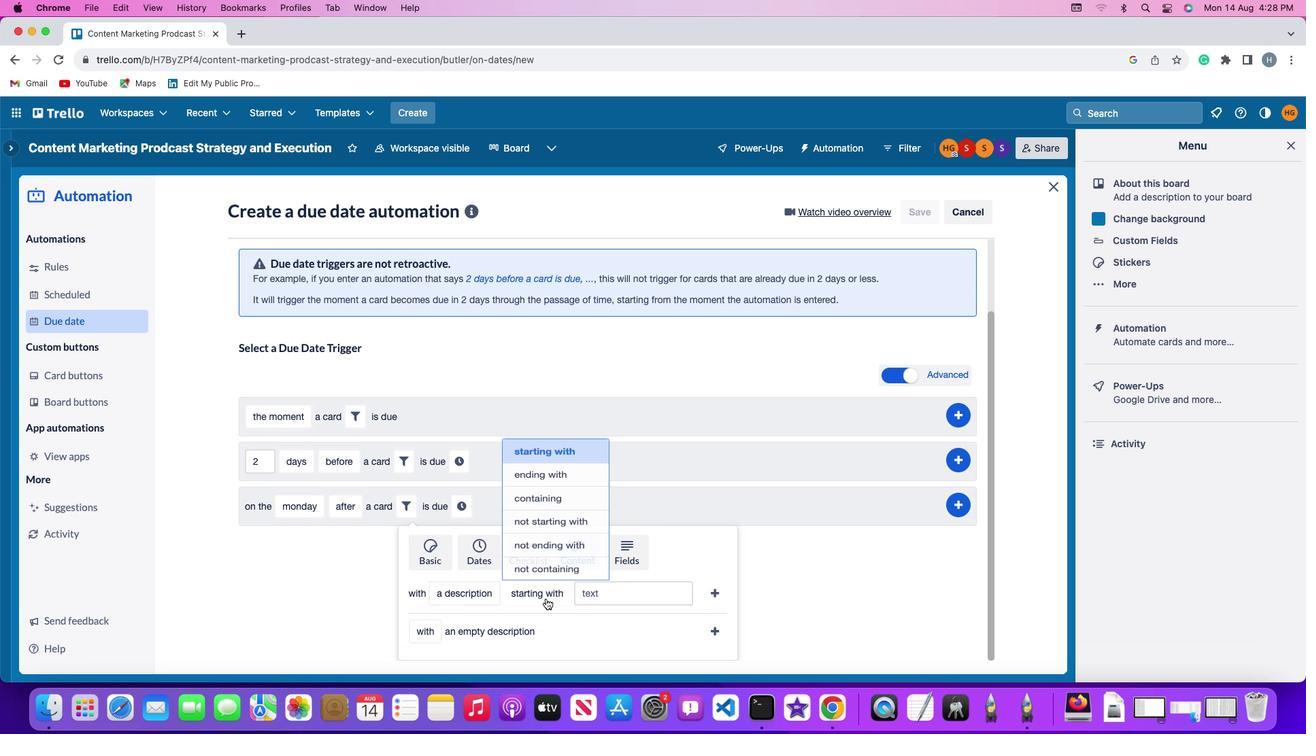 
Action: Mouse moved to (544, 565)
Screenshot: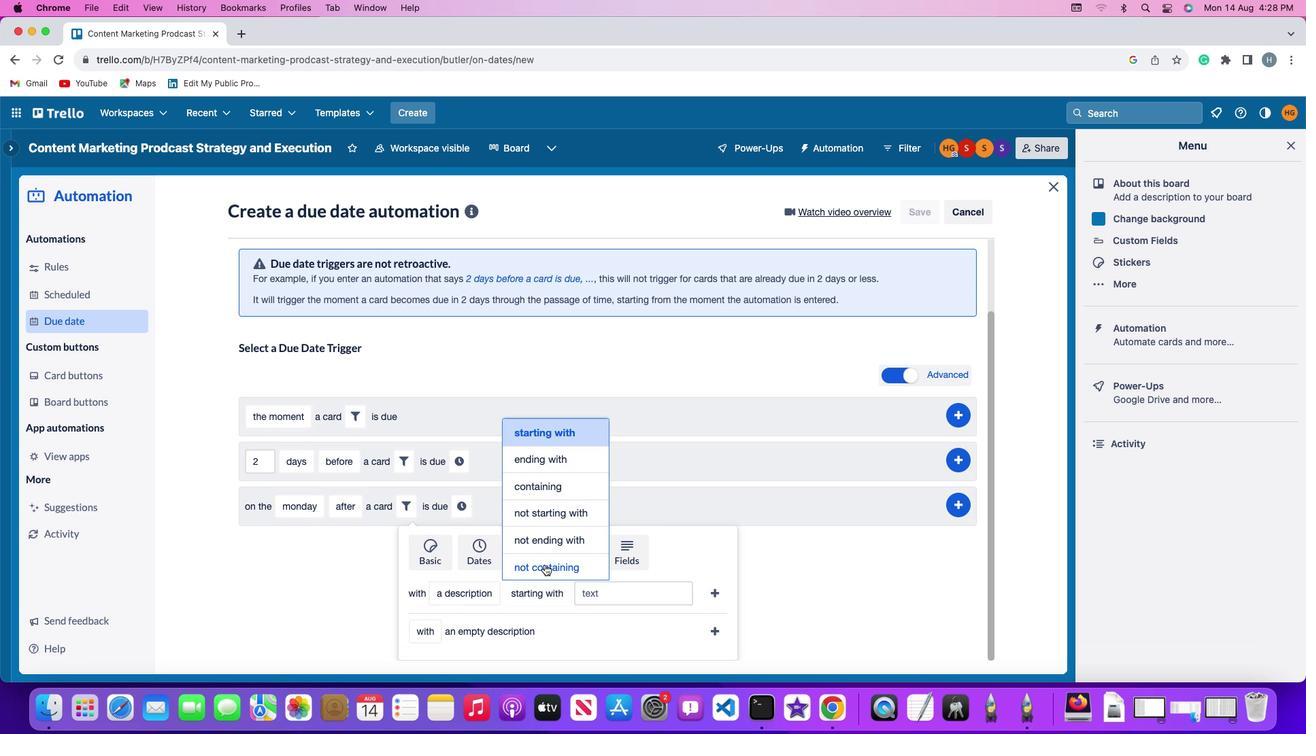 
Action: Mouse pressed left at (544, 565)
Screenshot: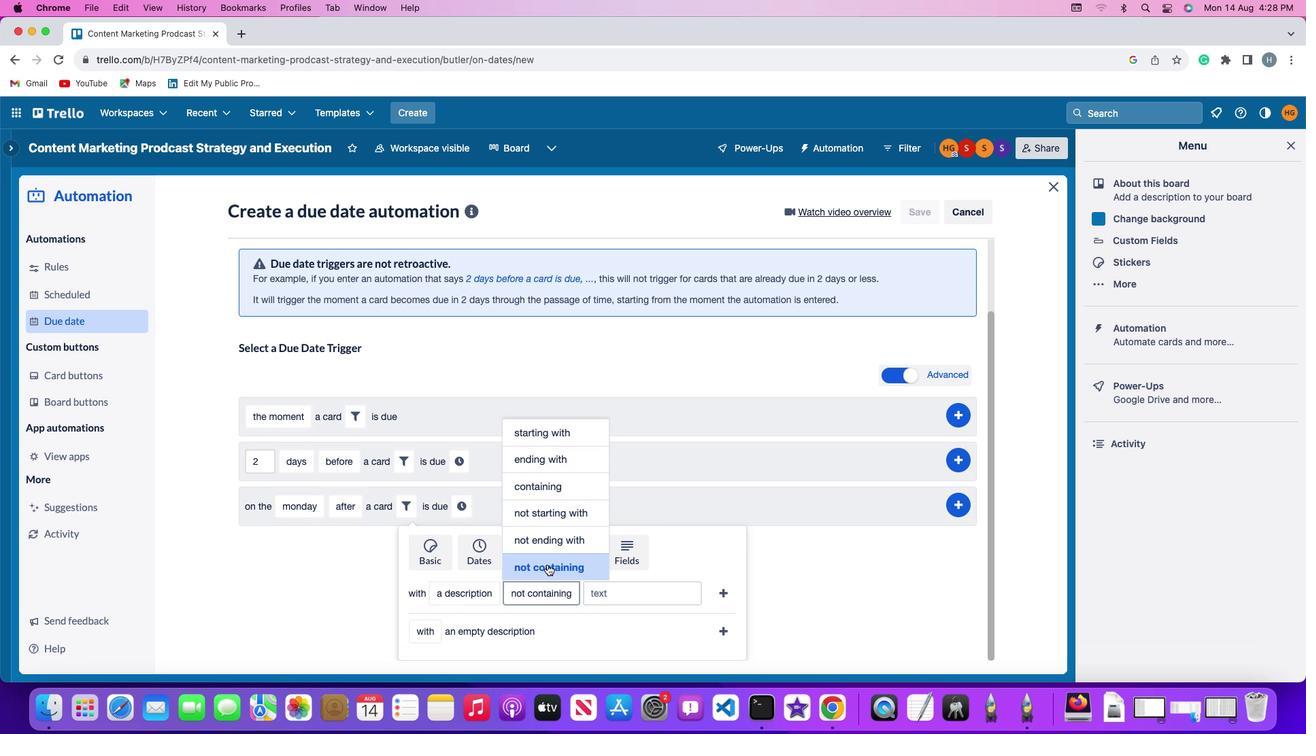 
Action: Mouse moved to (616, 598)
Screenshot: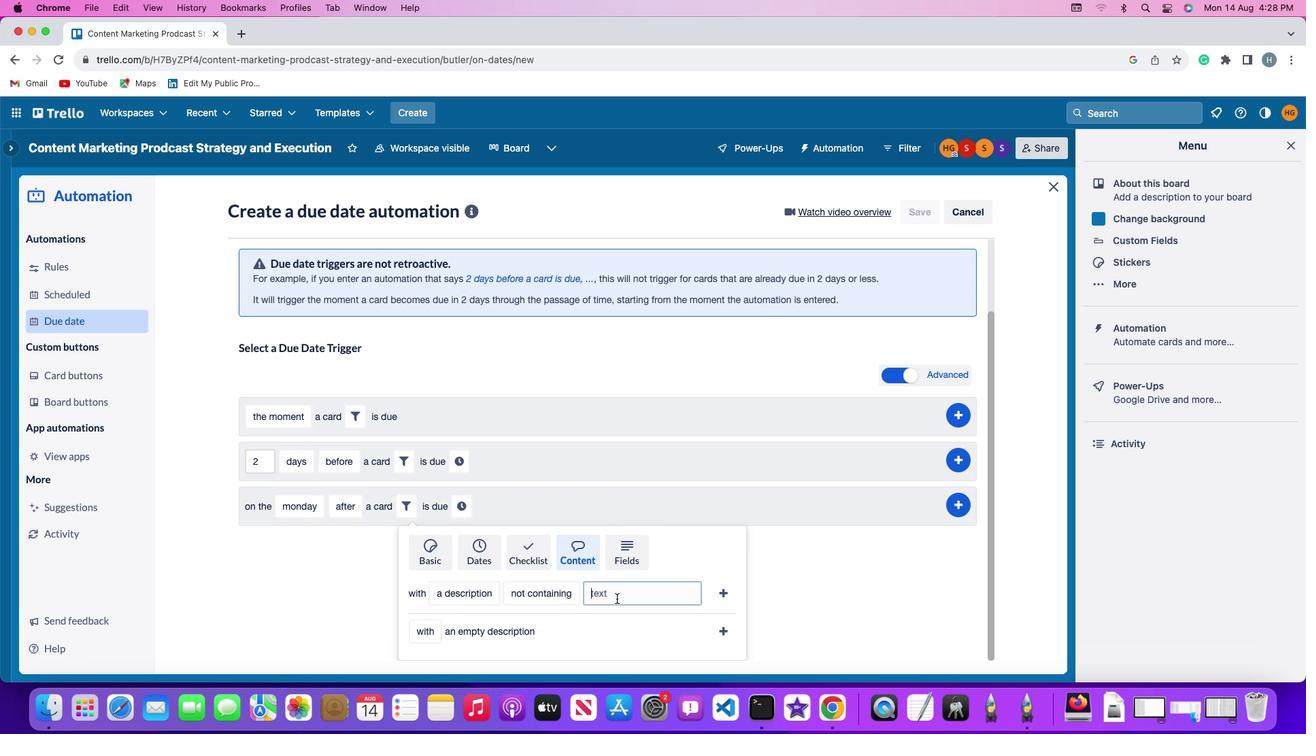 
Action: Mouse pressed left at (616, 598)
Screenshot: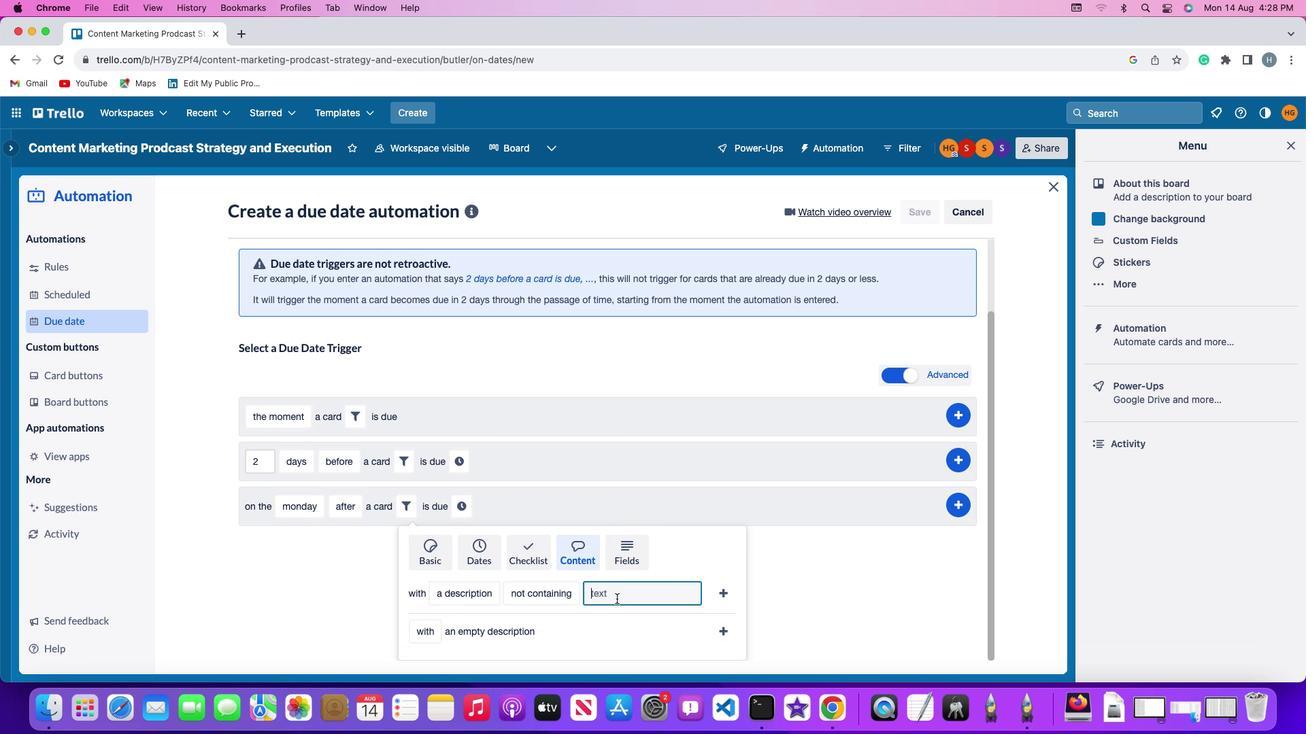 
Action: Mouse moved to (617, 597)
Screenshot: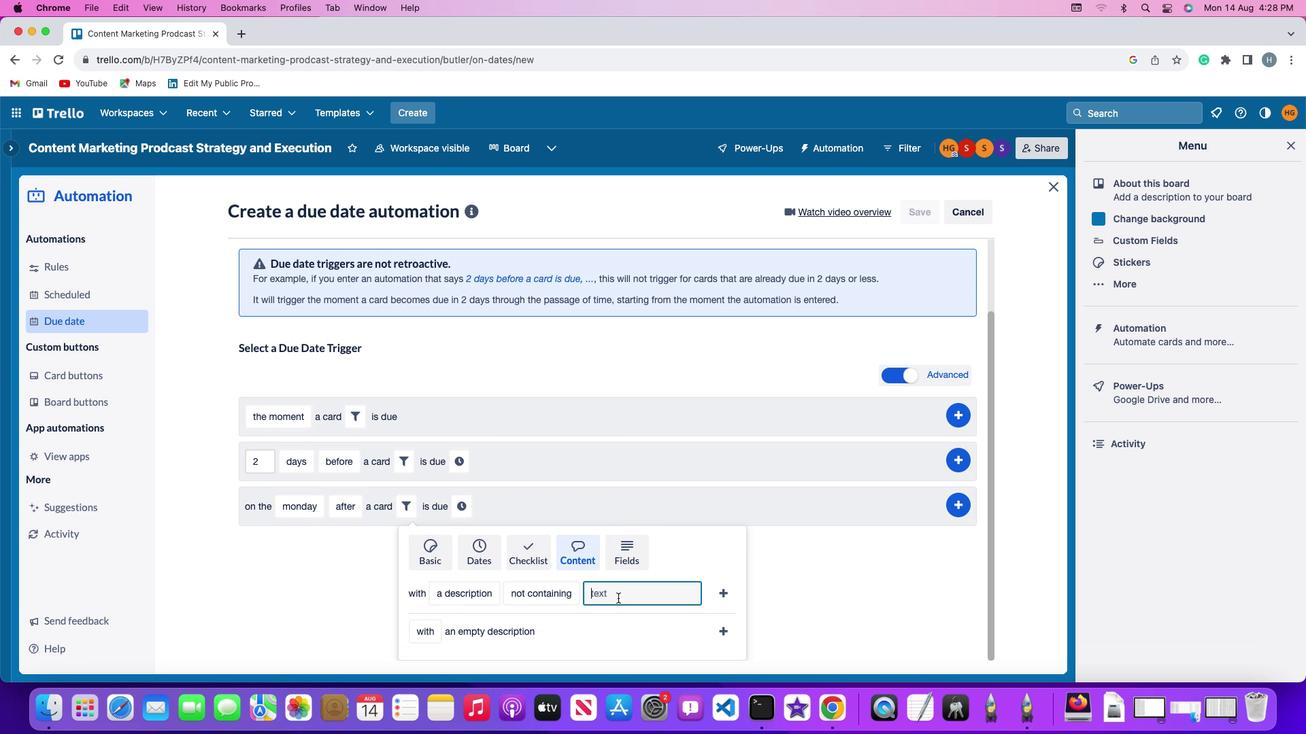 
Action: Key pressed 'r''e''s''u''m''e'
Screenshot: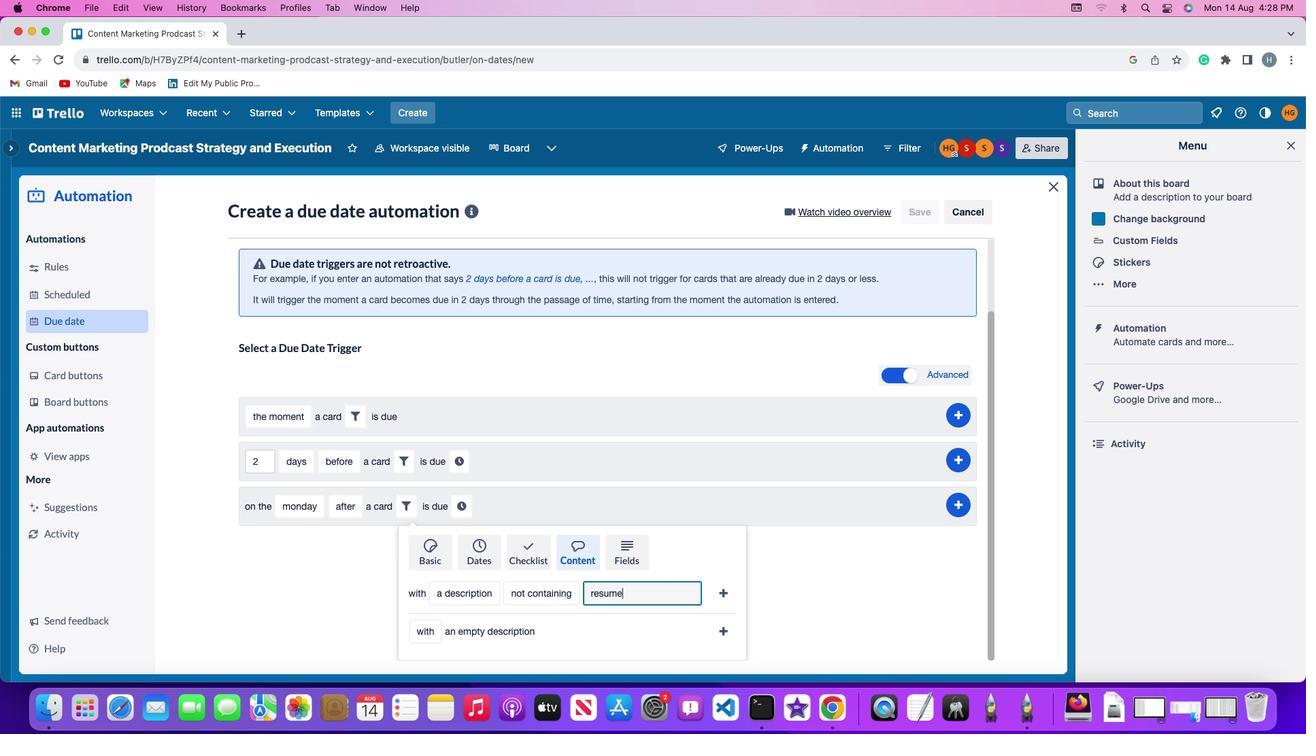 
Action: Mouse moved to (722, 589)
Screenshot: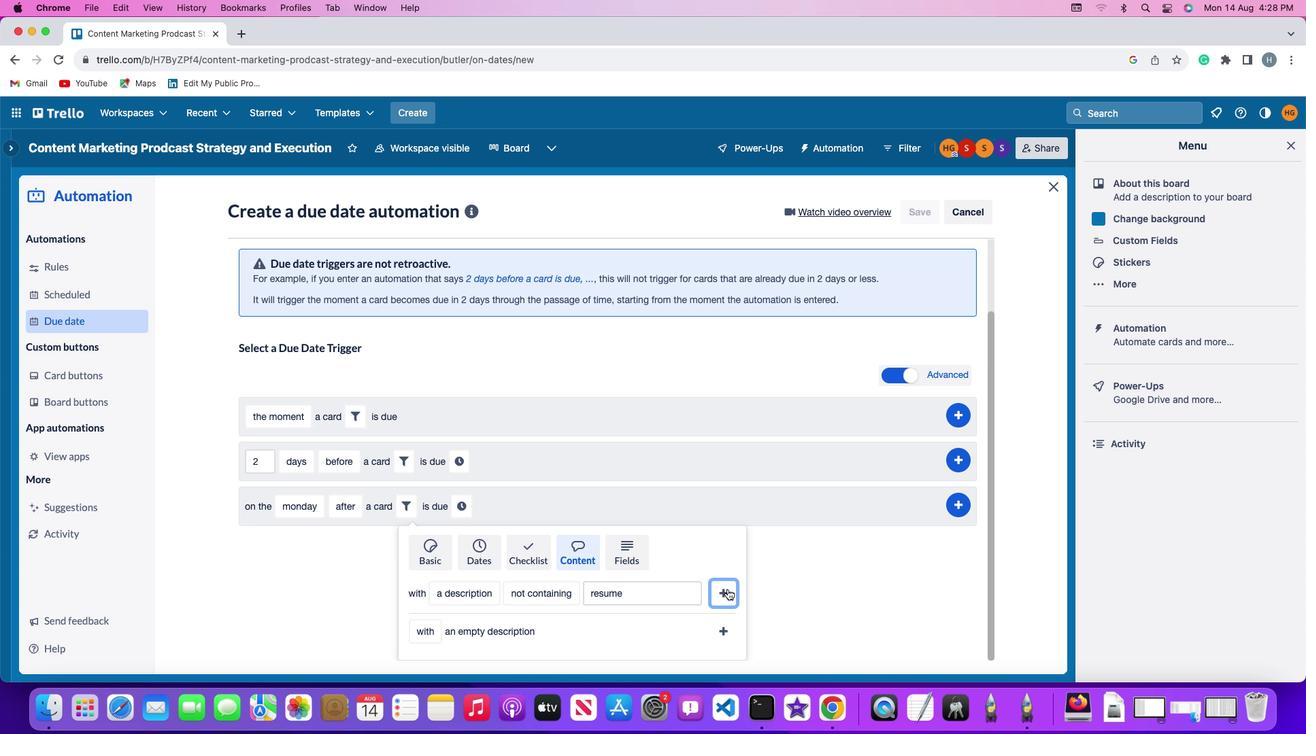 
Action: Mouse pressed left at (722, 589)
Screenshot: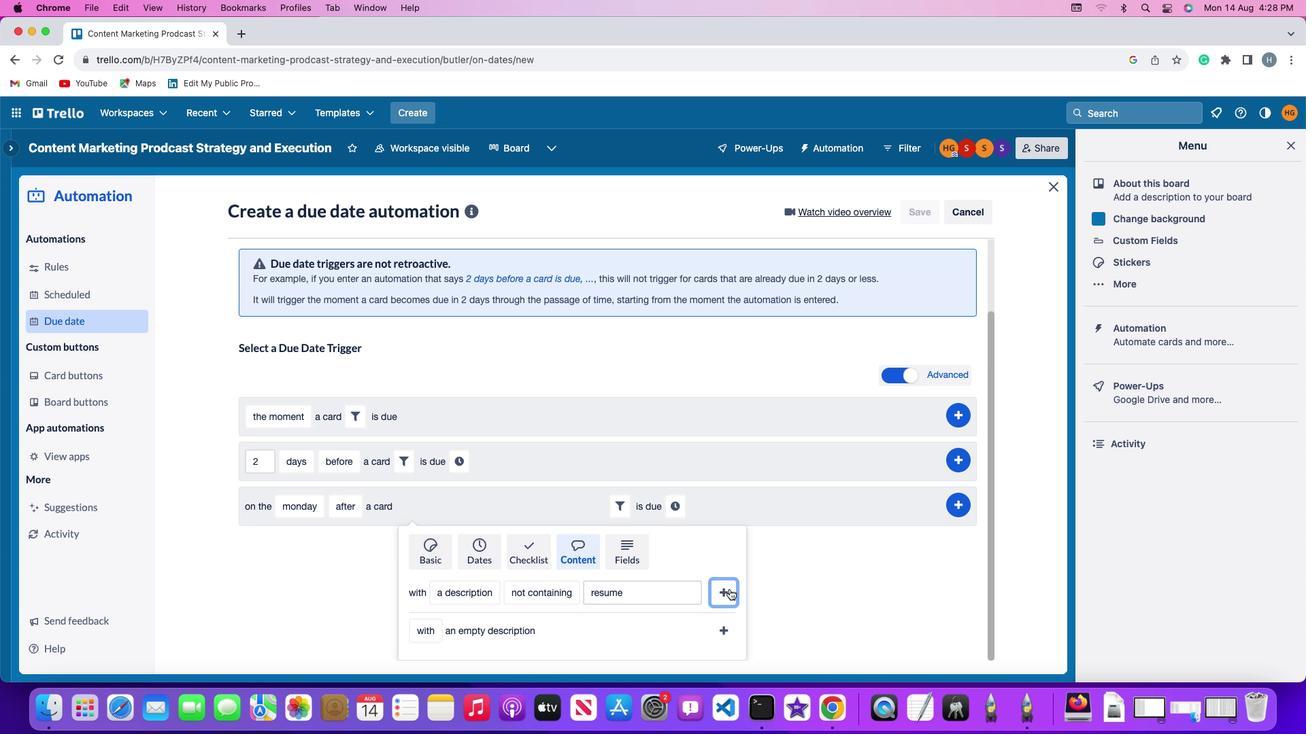 
Action: Mouse moved to (680, 593)
Screenshot: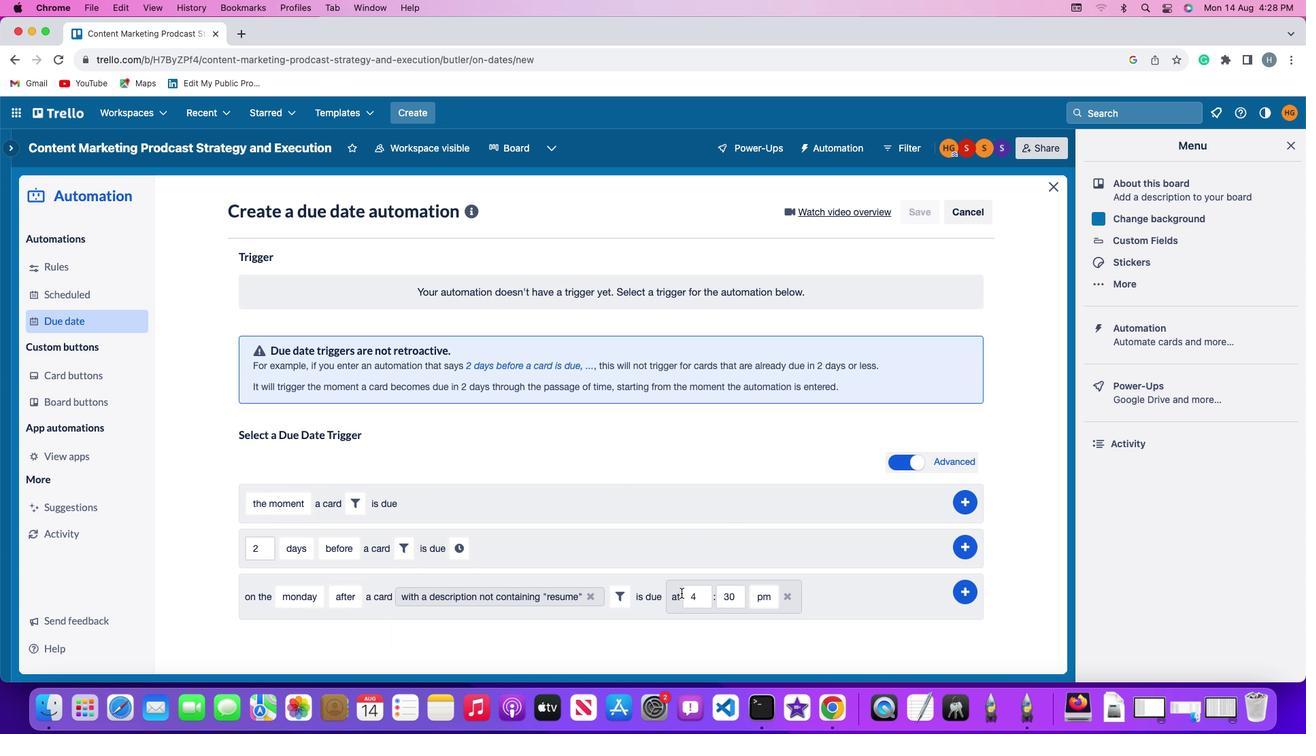 
Action: Mouse pressed left at (680, 593)
Screenshot: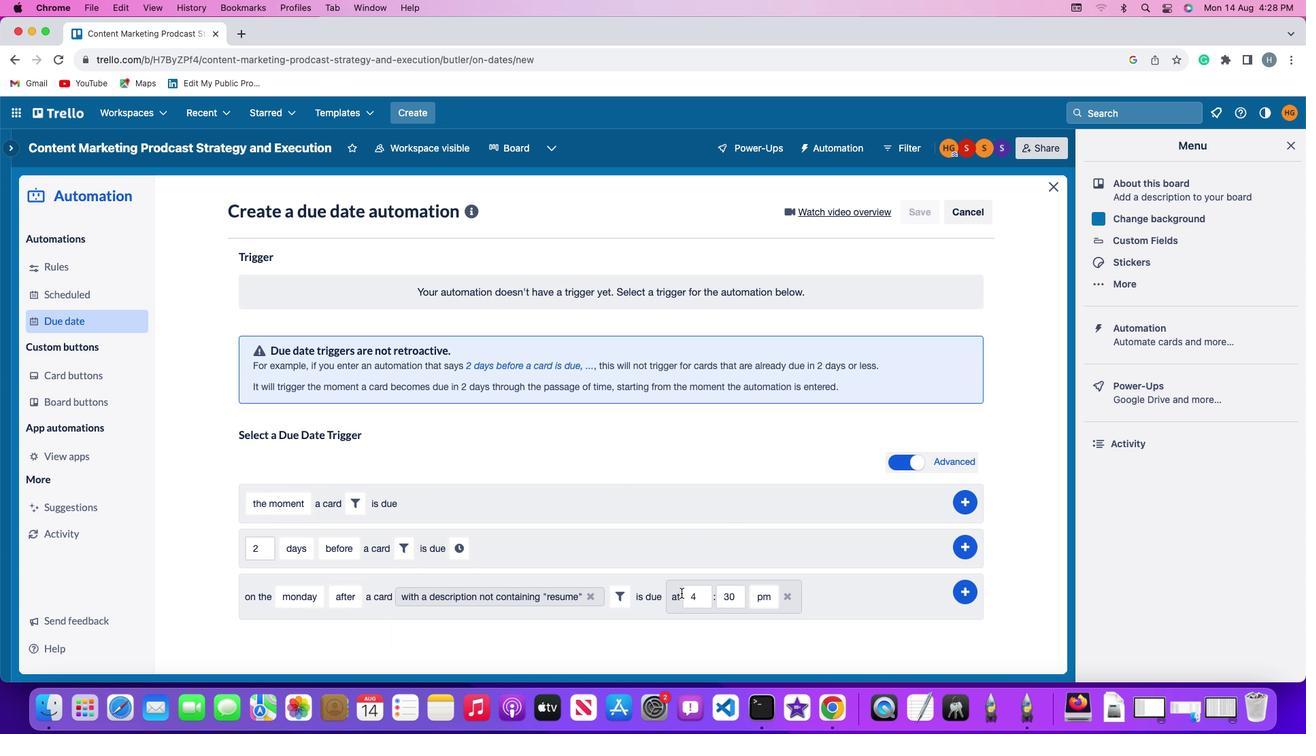 
Action: Mouse moved to (705, 597)
Screenshot: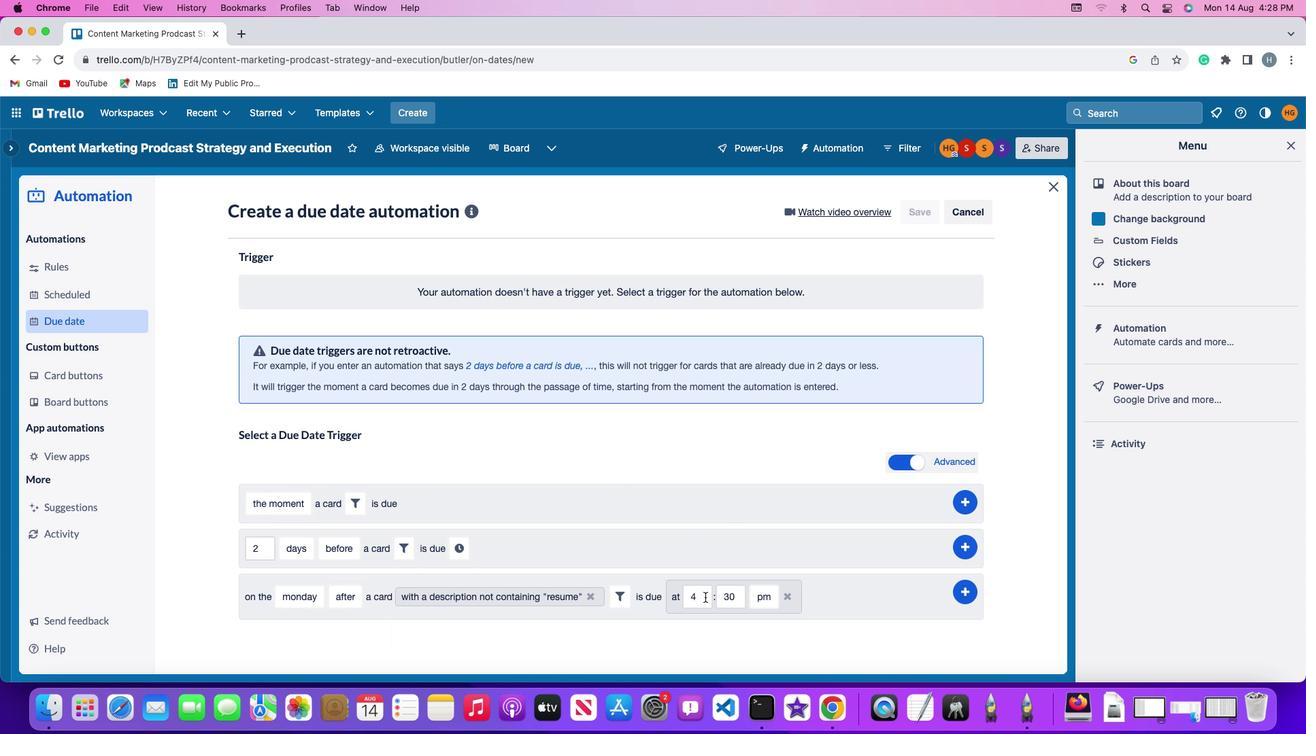 
Action: Mouse pressed left at (705, 597)
Screenshot: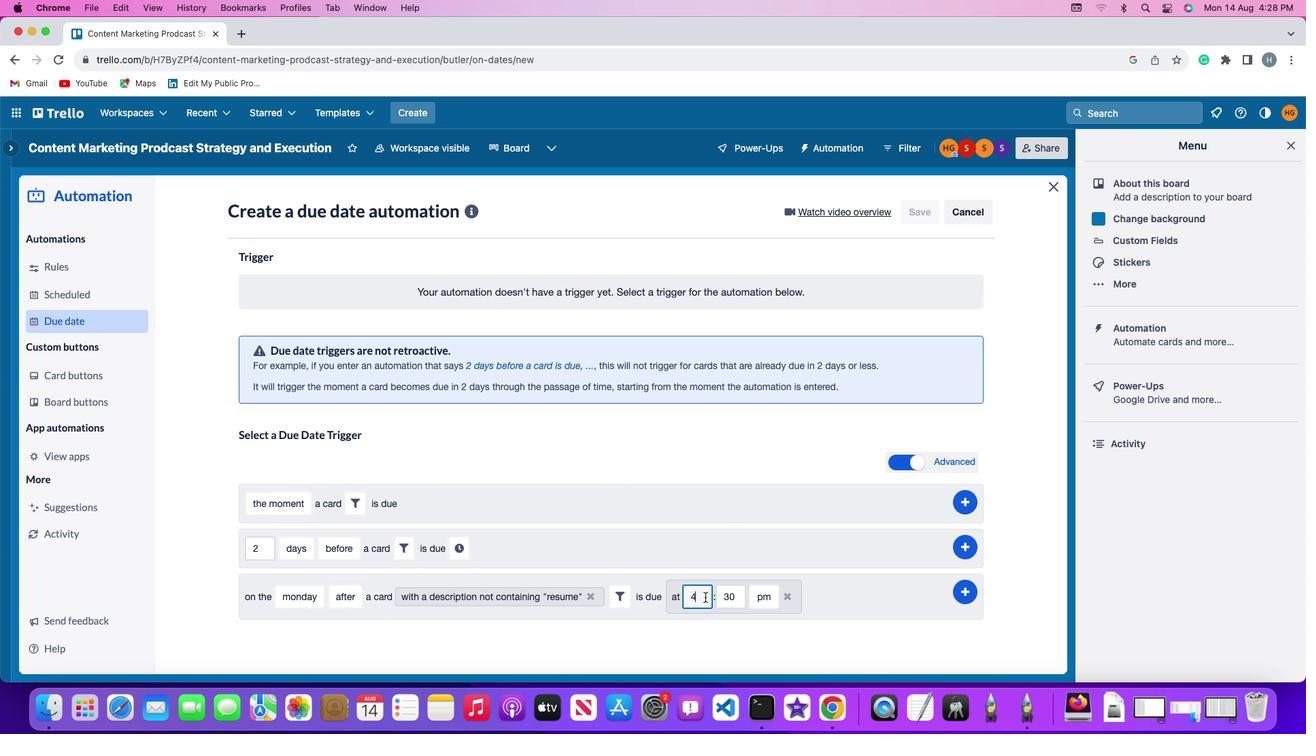 
Action: Key pressed Key.backspace'1''1'
Screenshot: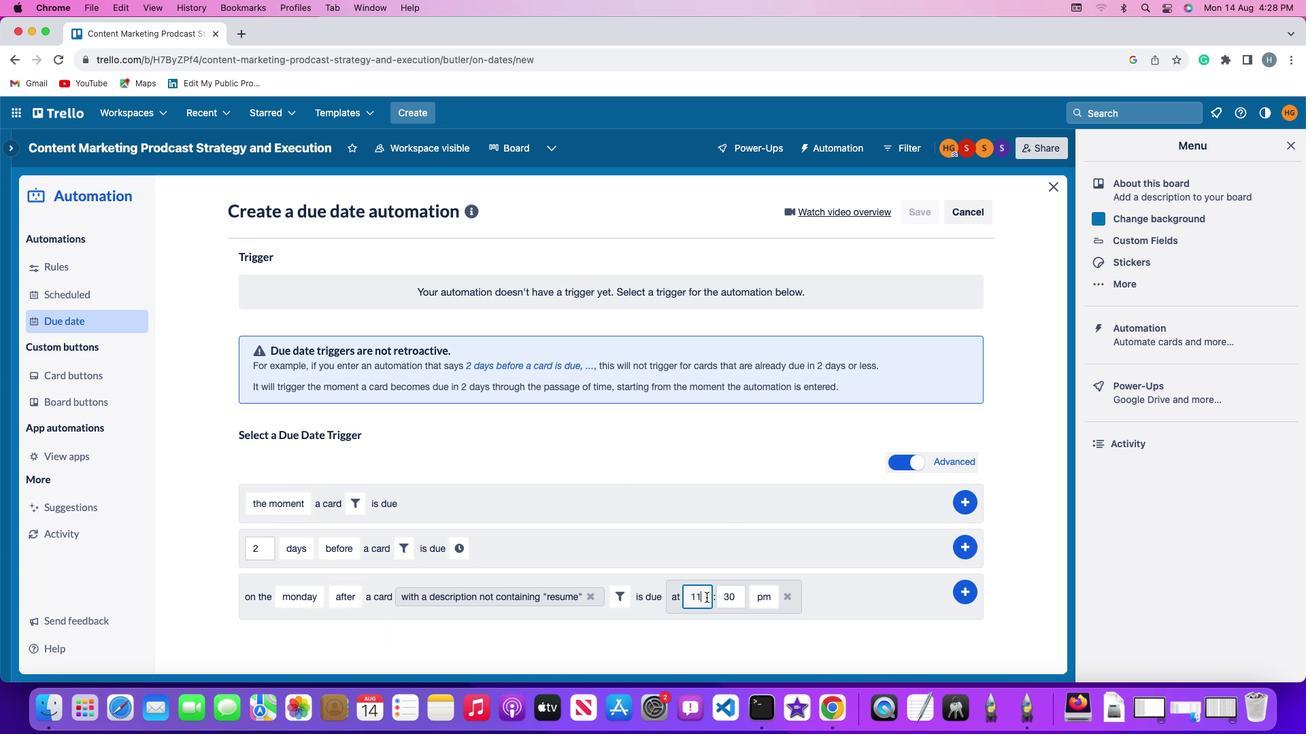 
Action: Mouse moved to (735, 597)
Screenshot: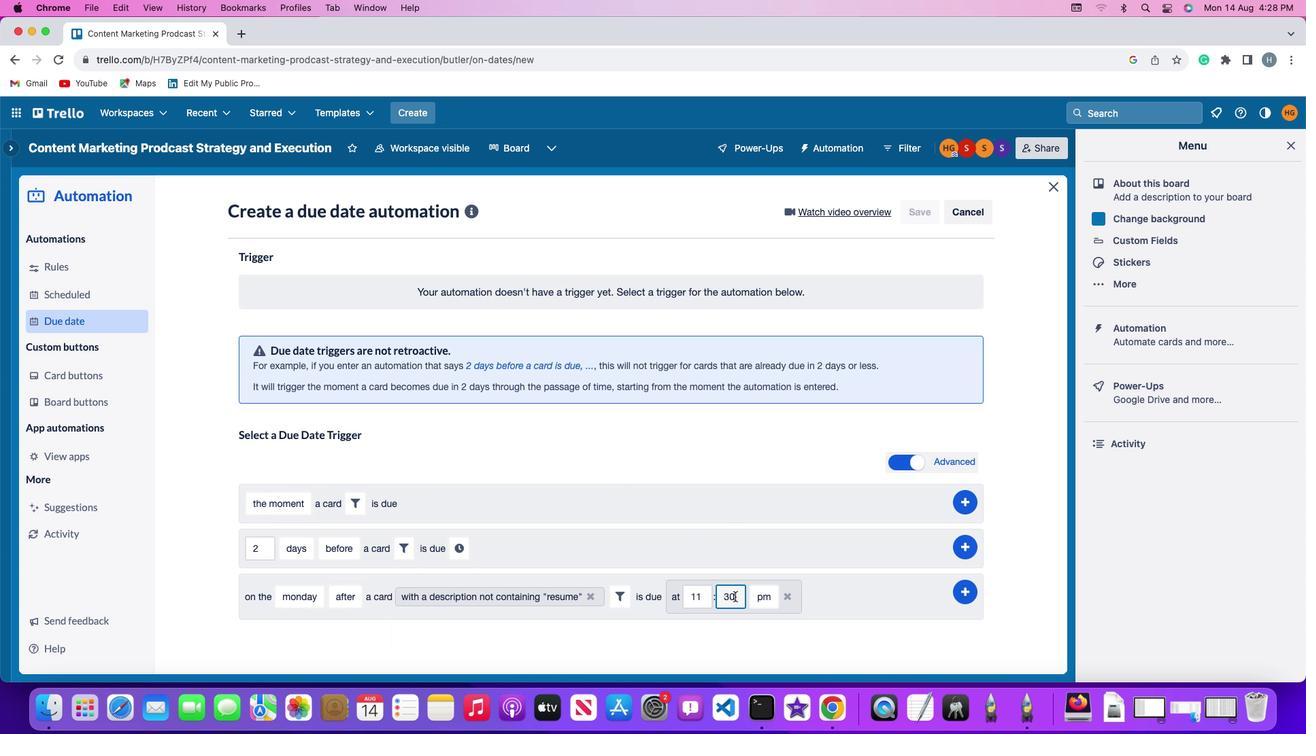 
Action: Mouse pressed left at (735, 597)
Screenshot: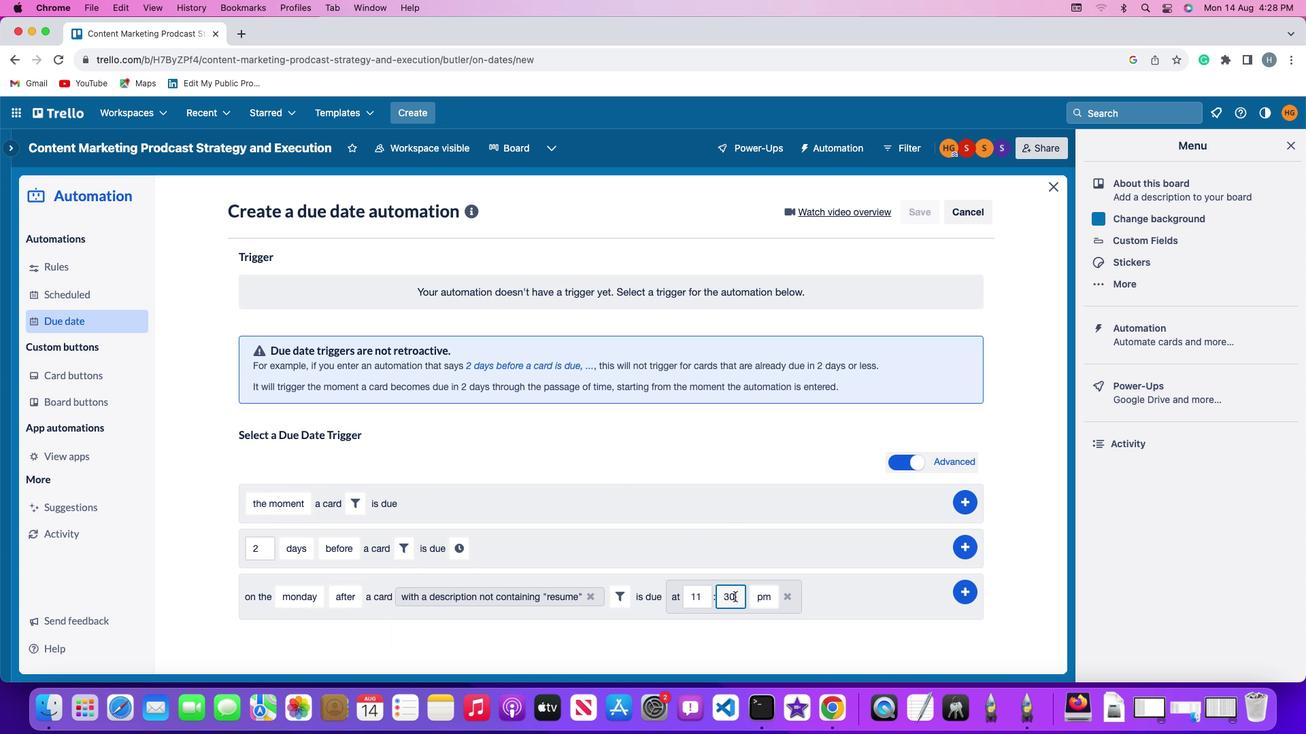
Action: Mouse moved to (735, 596)
Screenshot: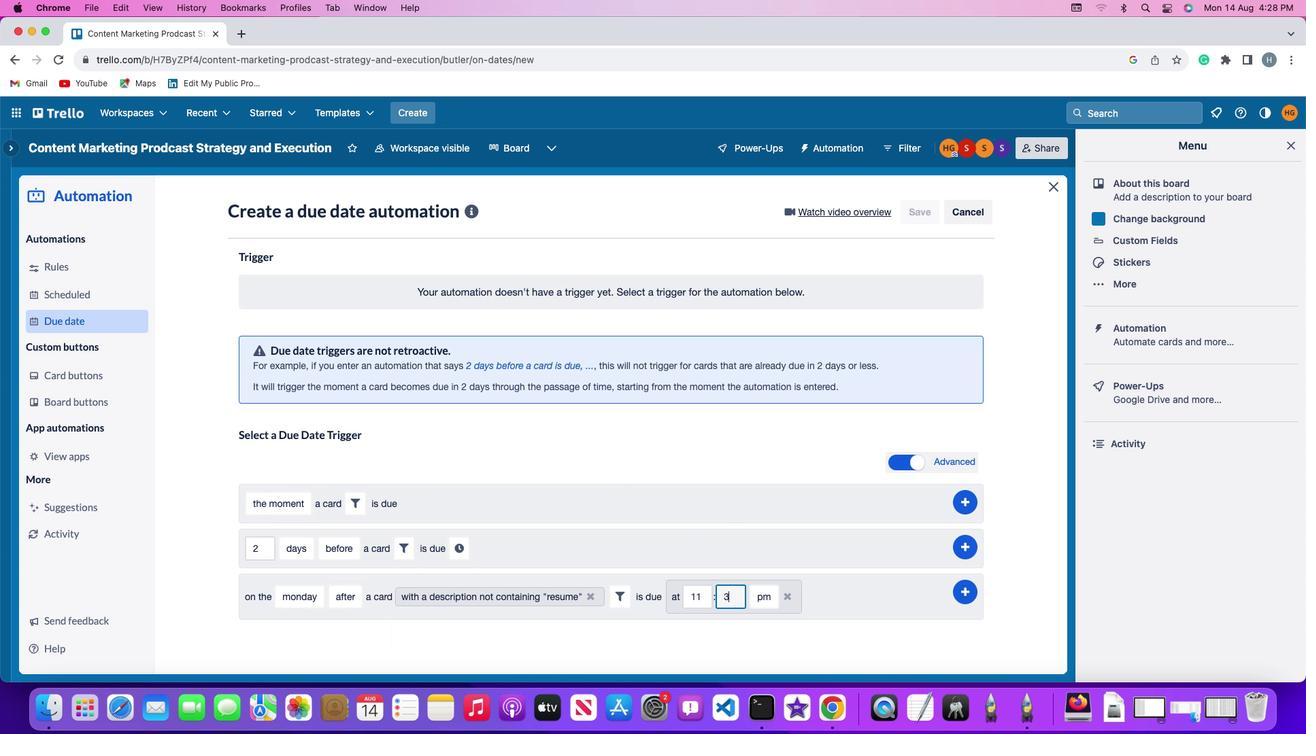 
Action: Key pressed Key.backspaceKey.backspace
Screenshot: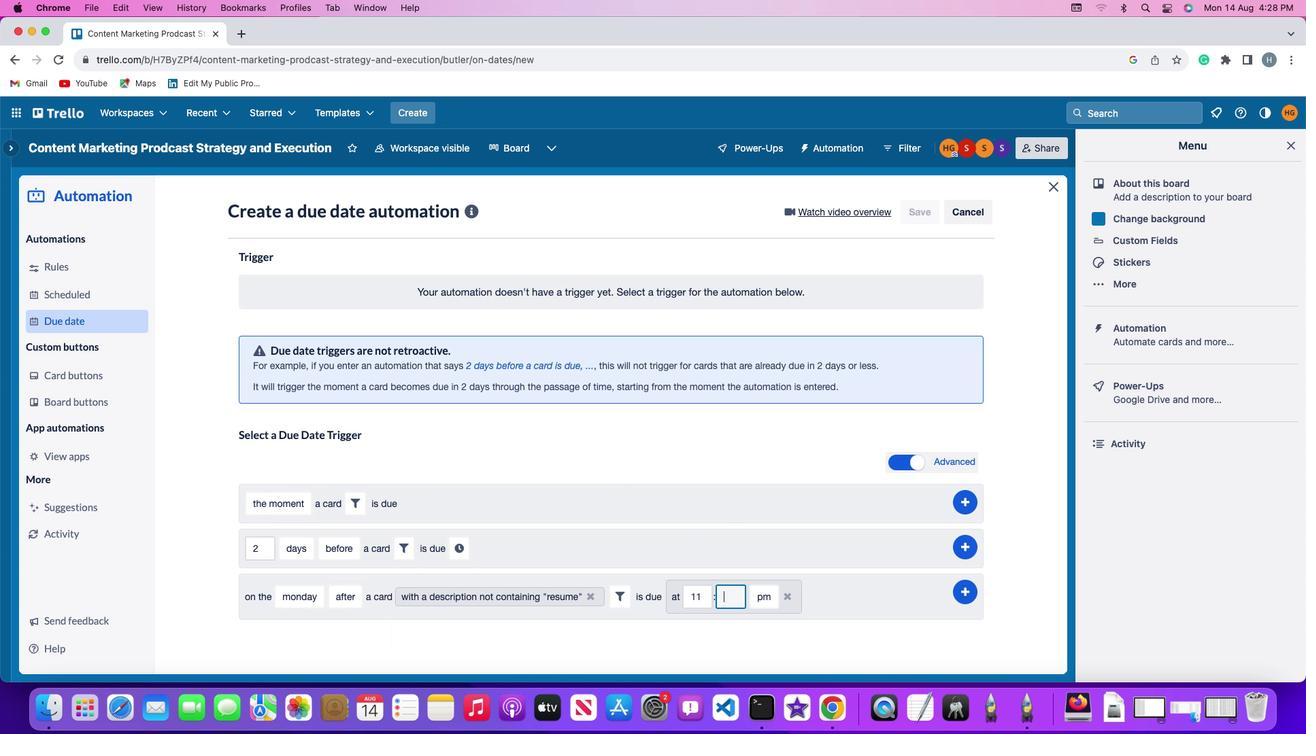 
Action: Mouse moved to (735, 597)
Screenshot: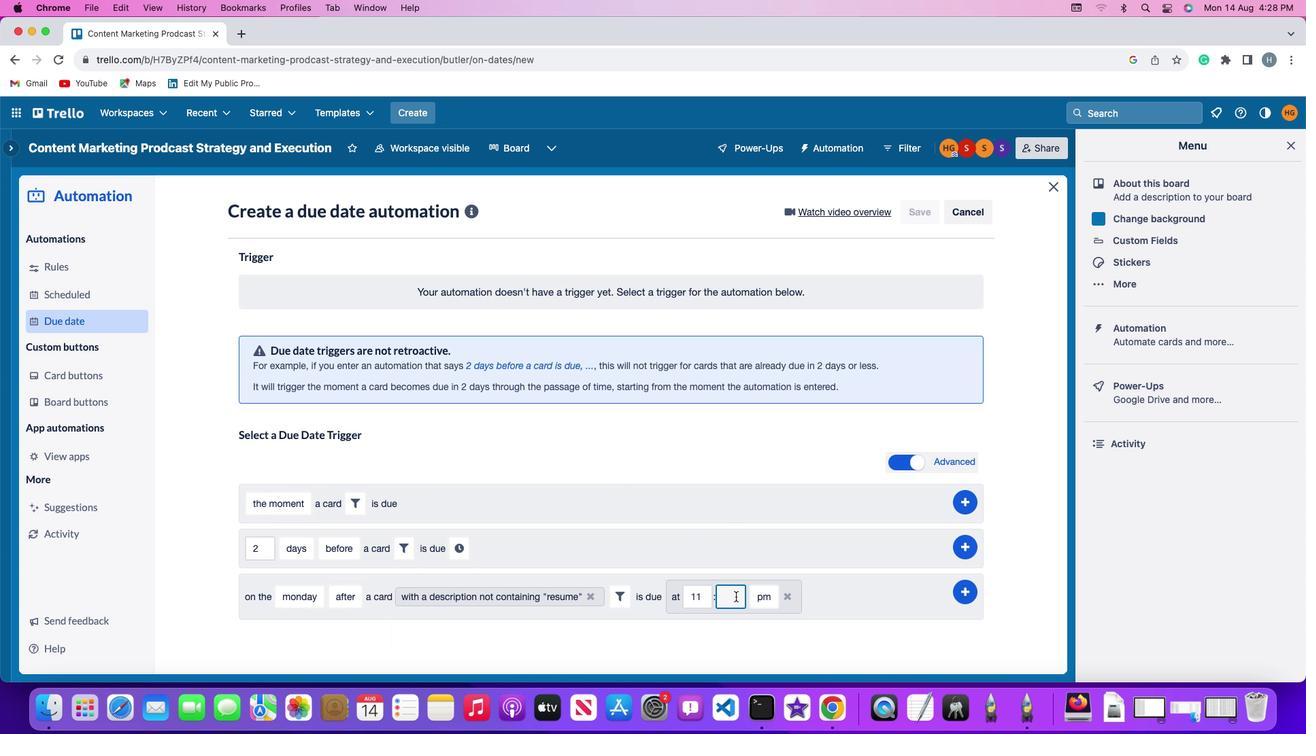 
Action: Key pressed '0''0'
Screenshot: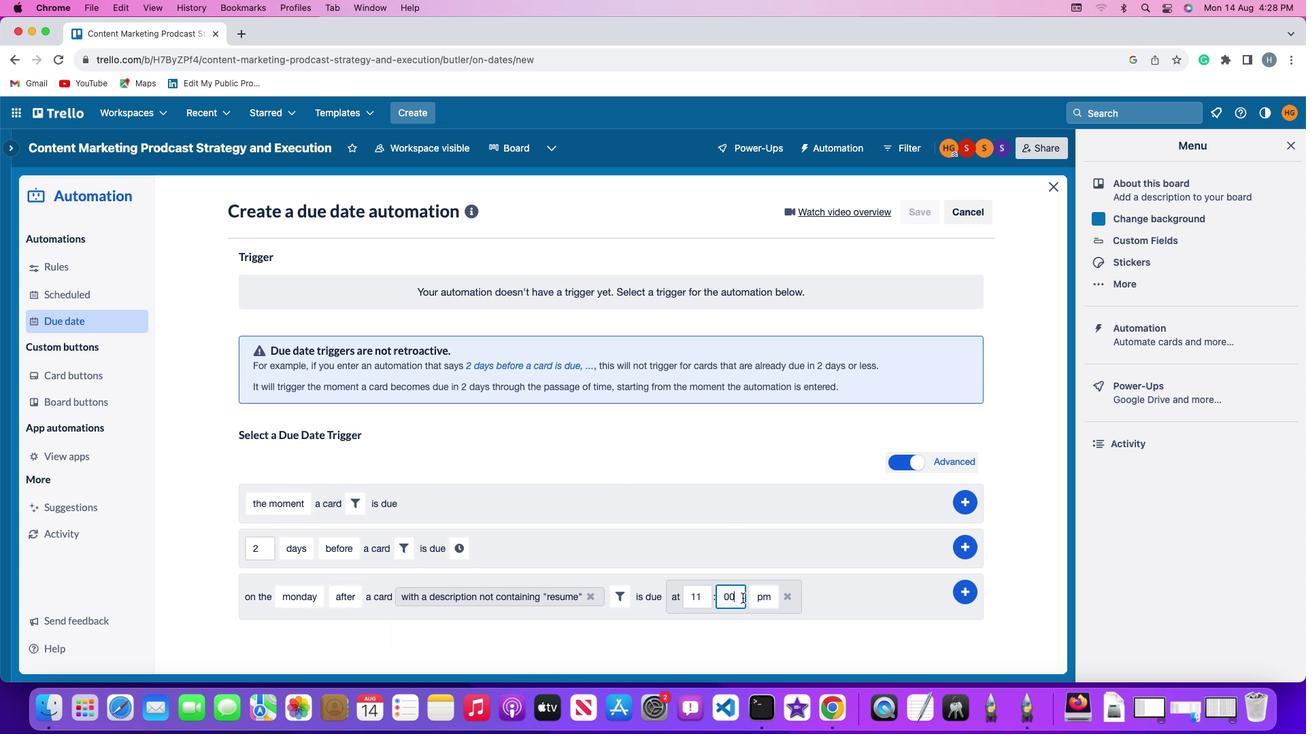 
Action: Mouse moved to (763, 599)
Screenshot: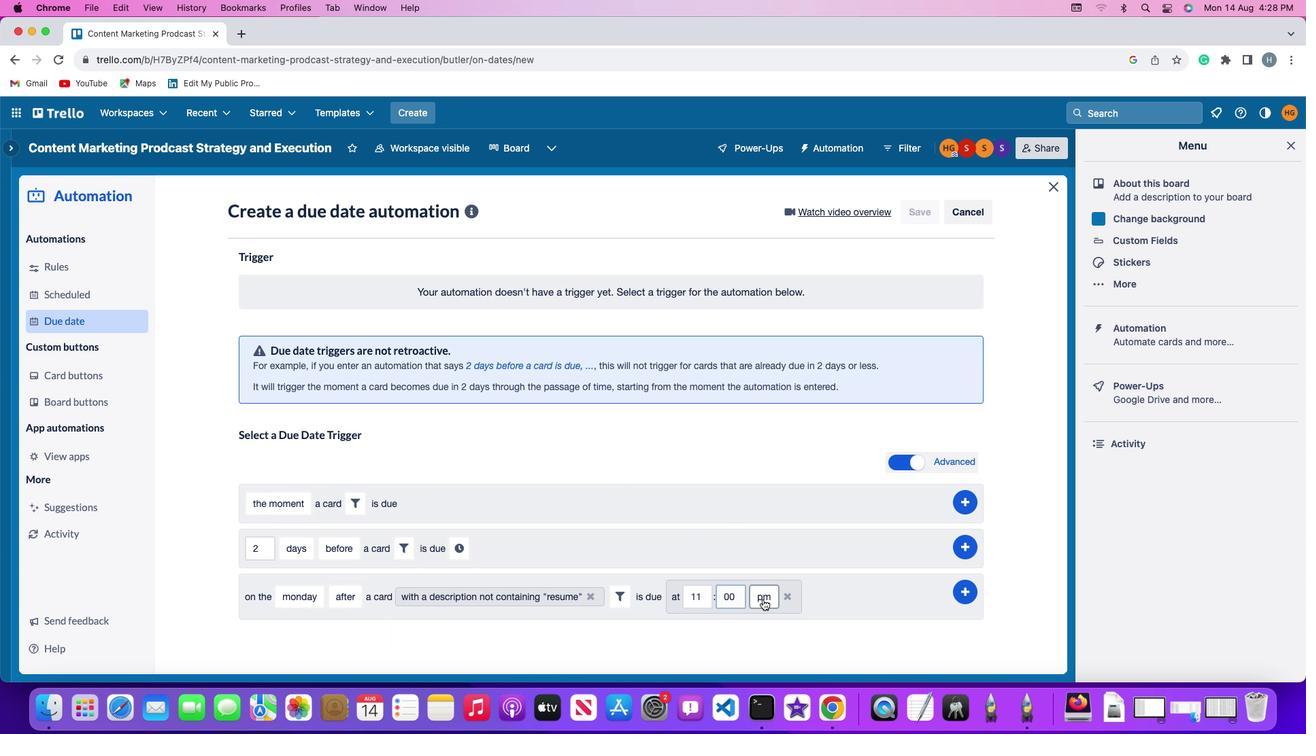 
Action: Mouse pressed left at (763, 599)
Screenshot: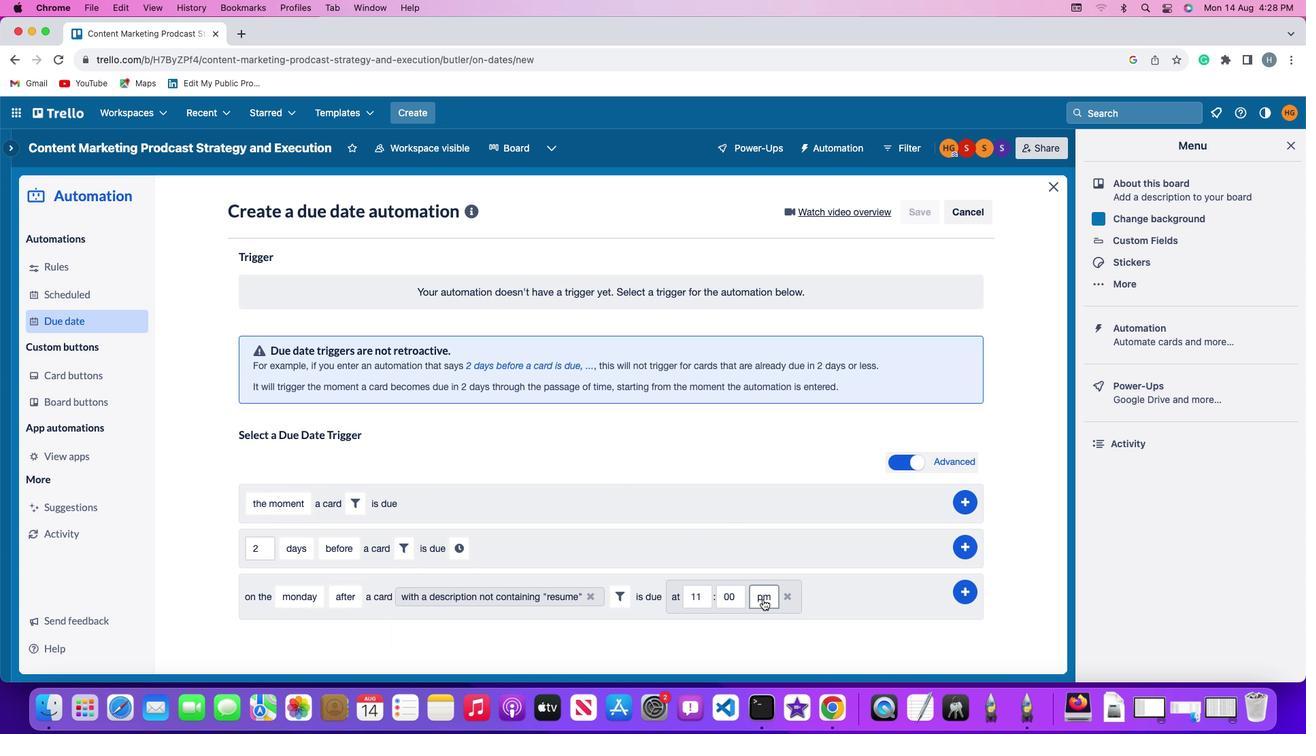 
Action: Mouse moved to (765, 622)
Screenshot: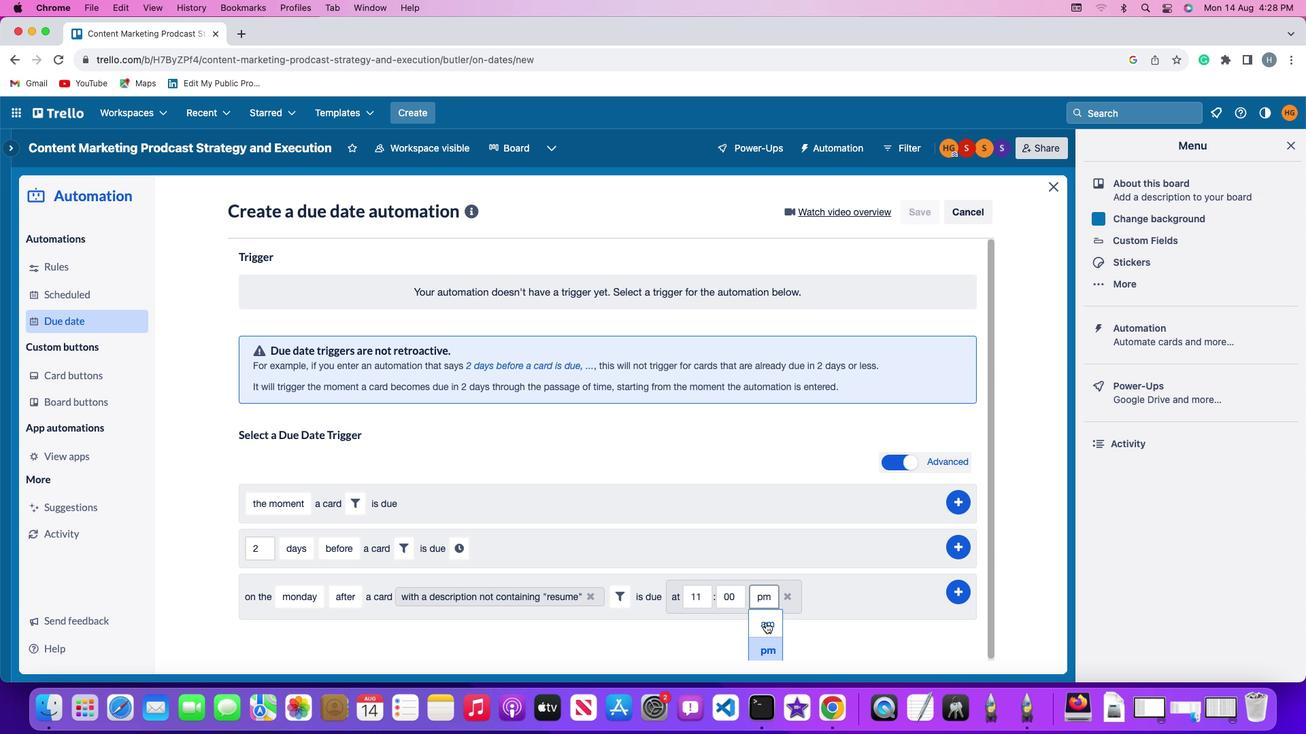 
Action: Mouse pressed left at (765, 622)
Screenshot: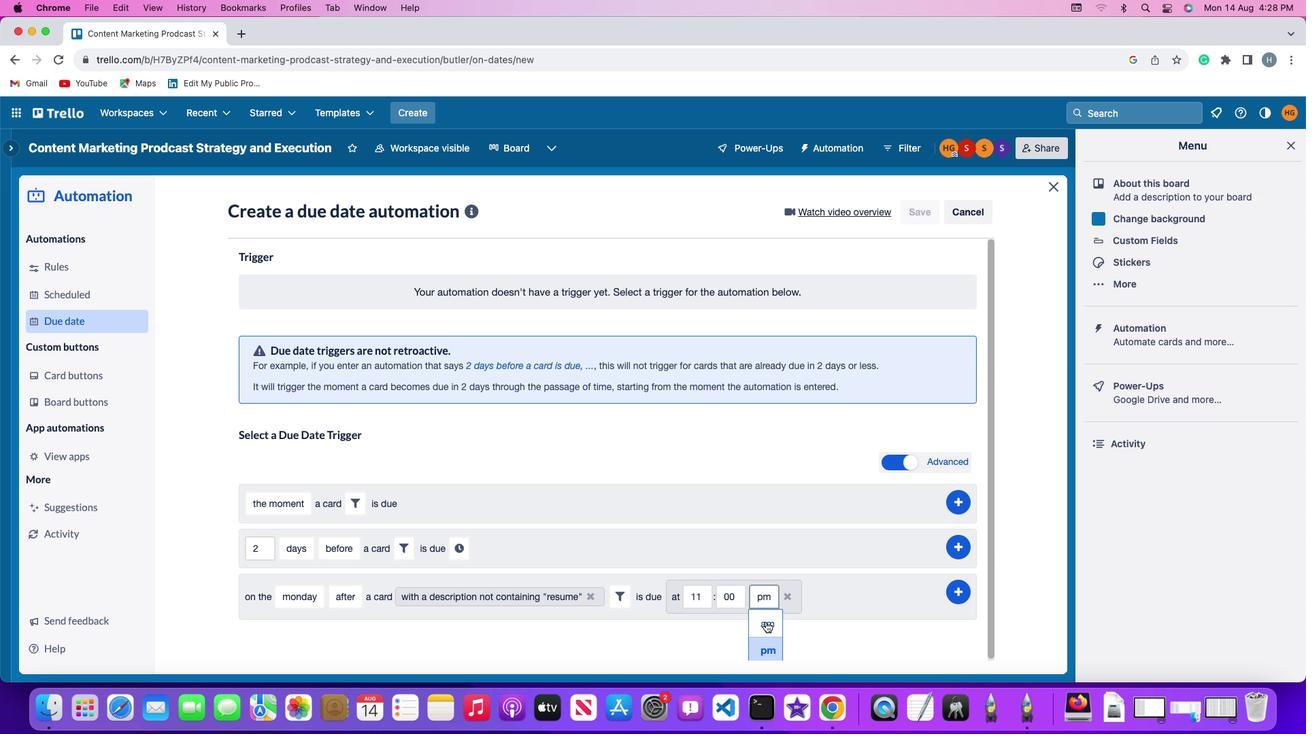 
Action: Mouse moved to (964, 591)
Screenshot: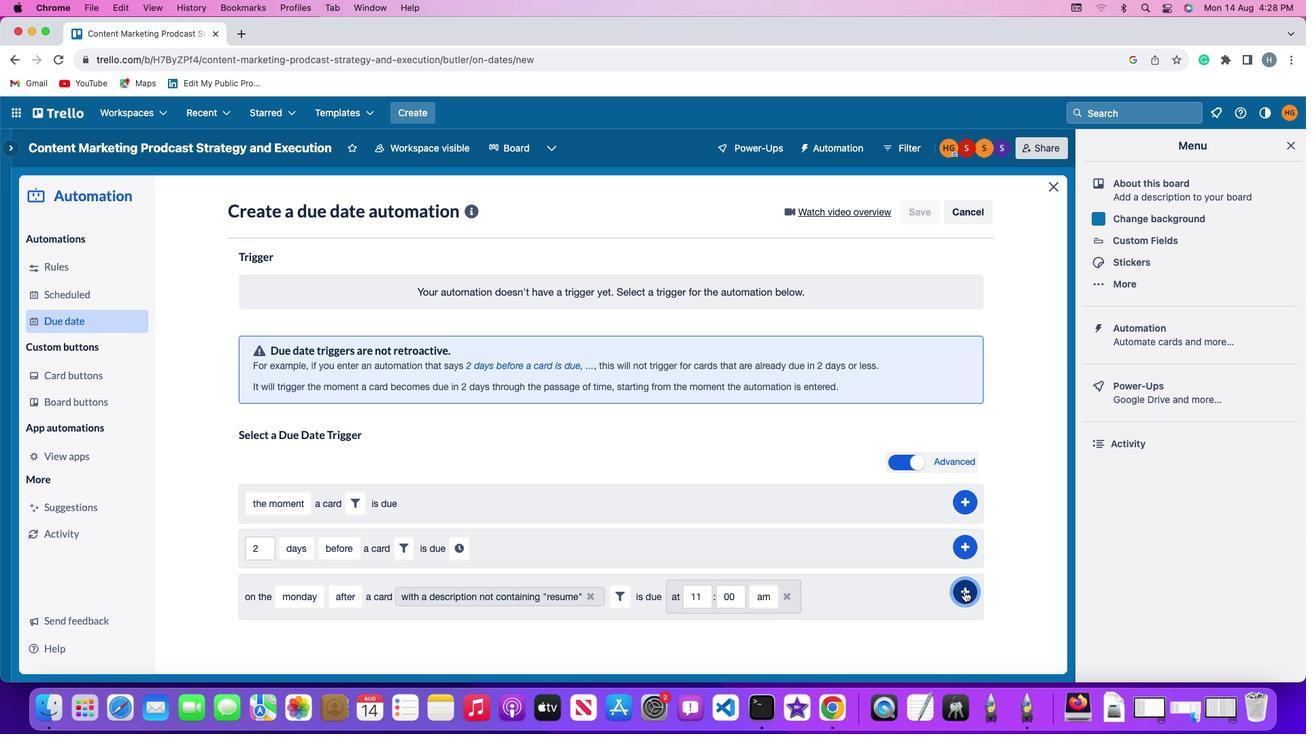 
Action: Mouse pressed left at (964, 591)
Screenshot: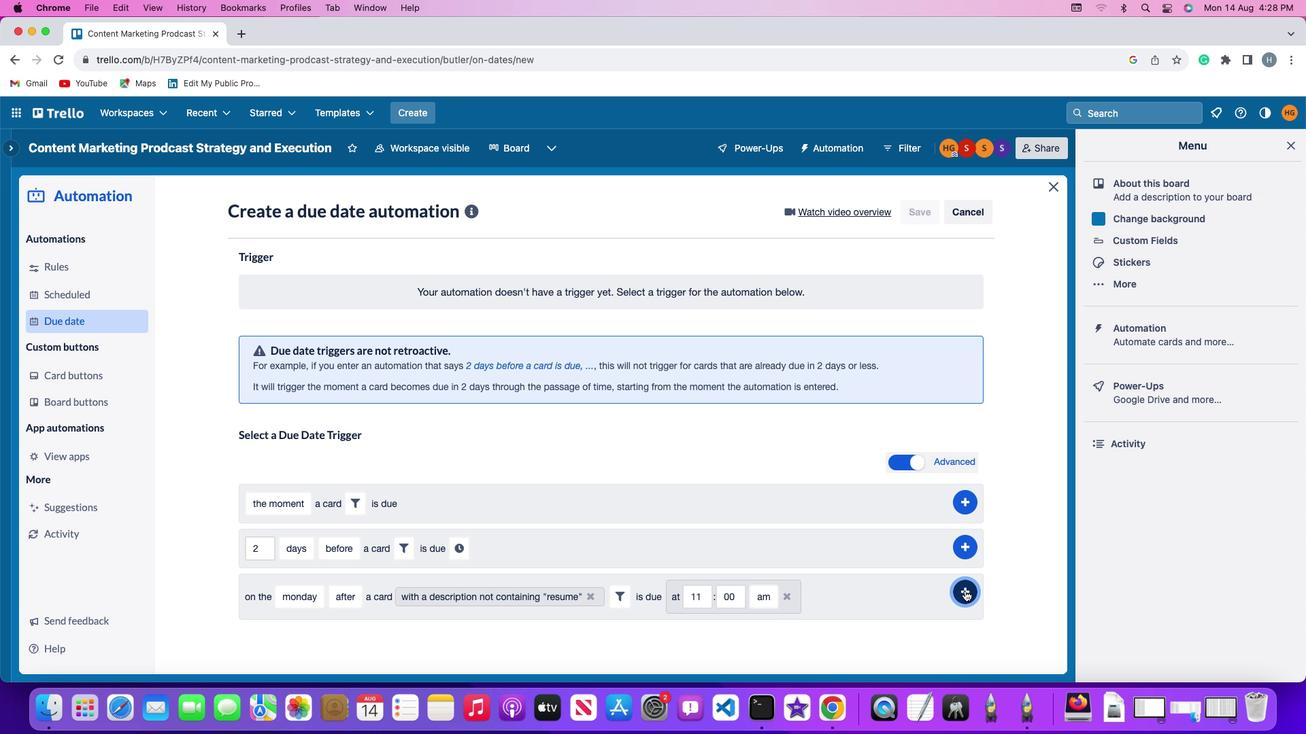 
Action: Mouse moved to (1035, 500)
Screenshot: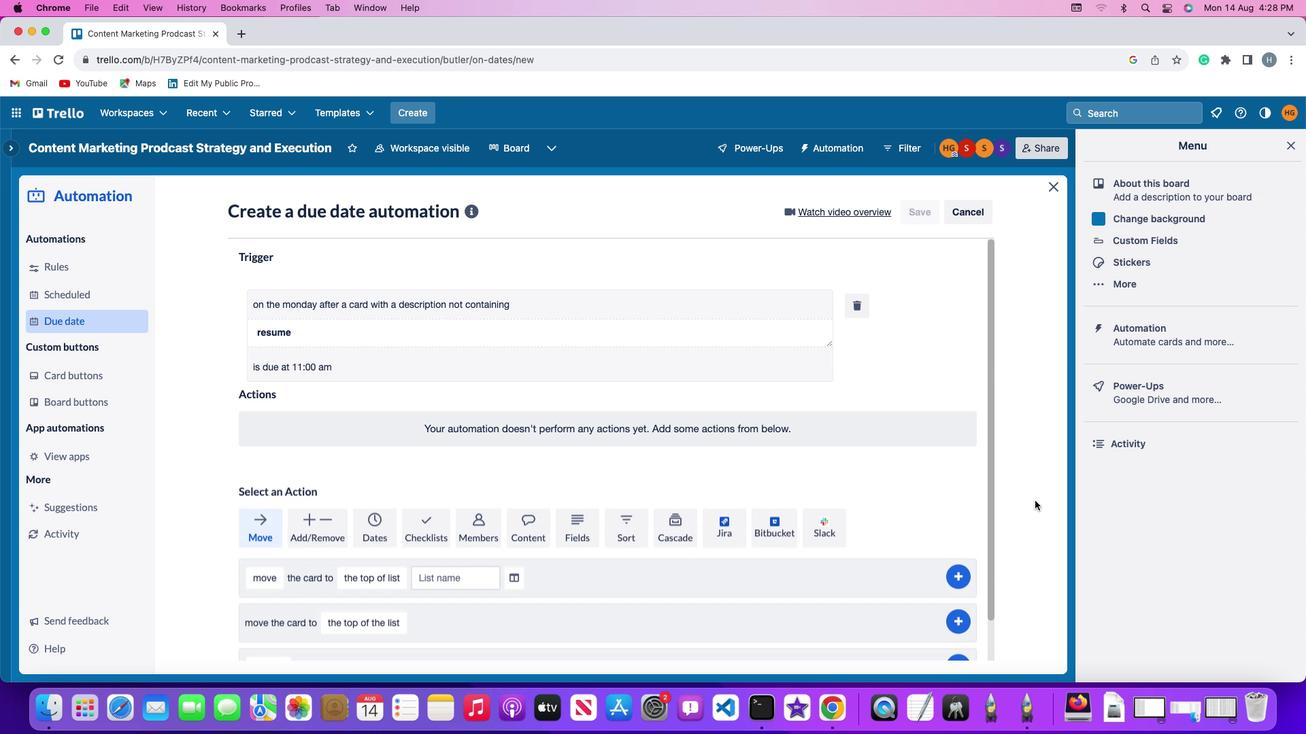 
